 Task: Create a due date automation trigger when advanced on, 2 hours before a card is due add fields without custom field "Resume" set to a date between 1 and 7 days from now.
Action: Mouse moved to (1372, 106)
Screenshot: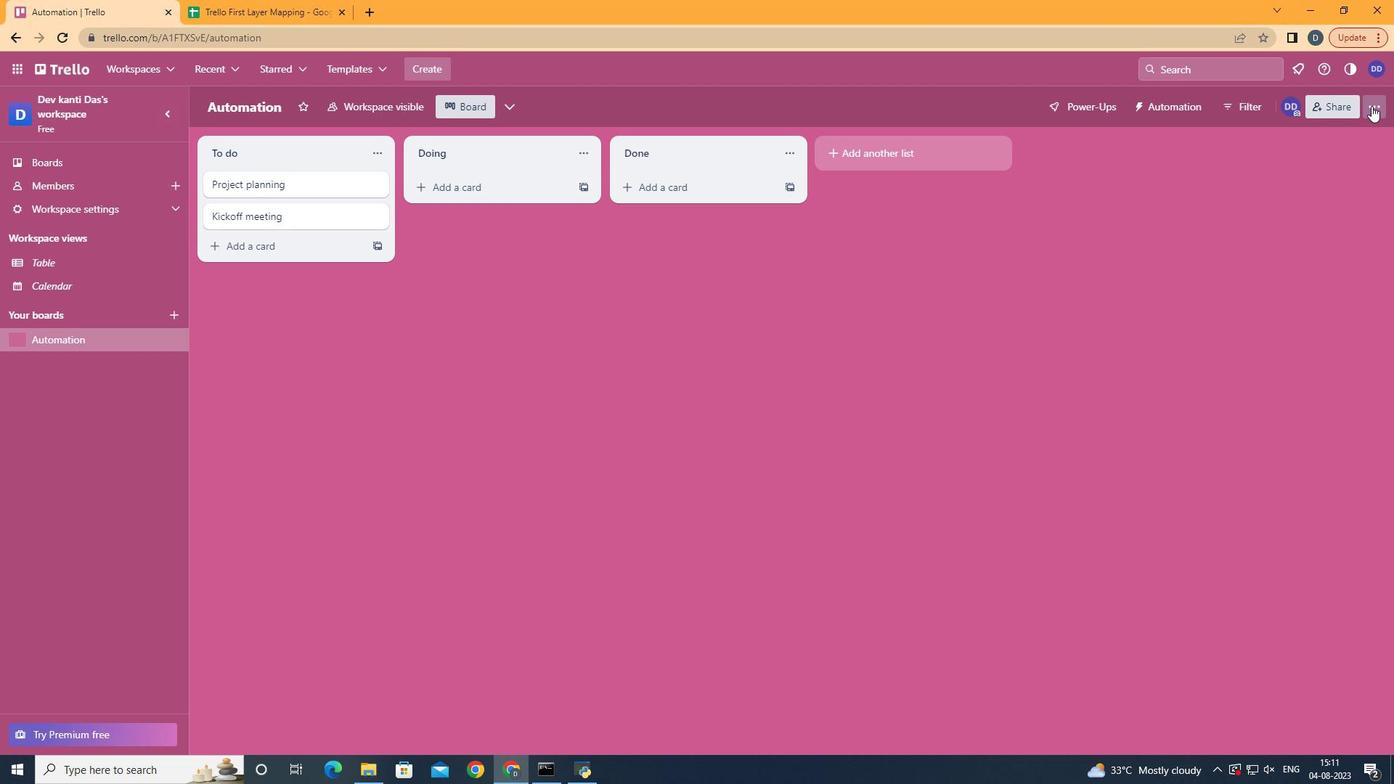 
Action: Mouse pressed left at (1372, 106)
Screenshot: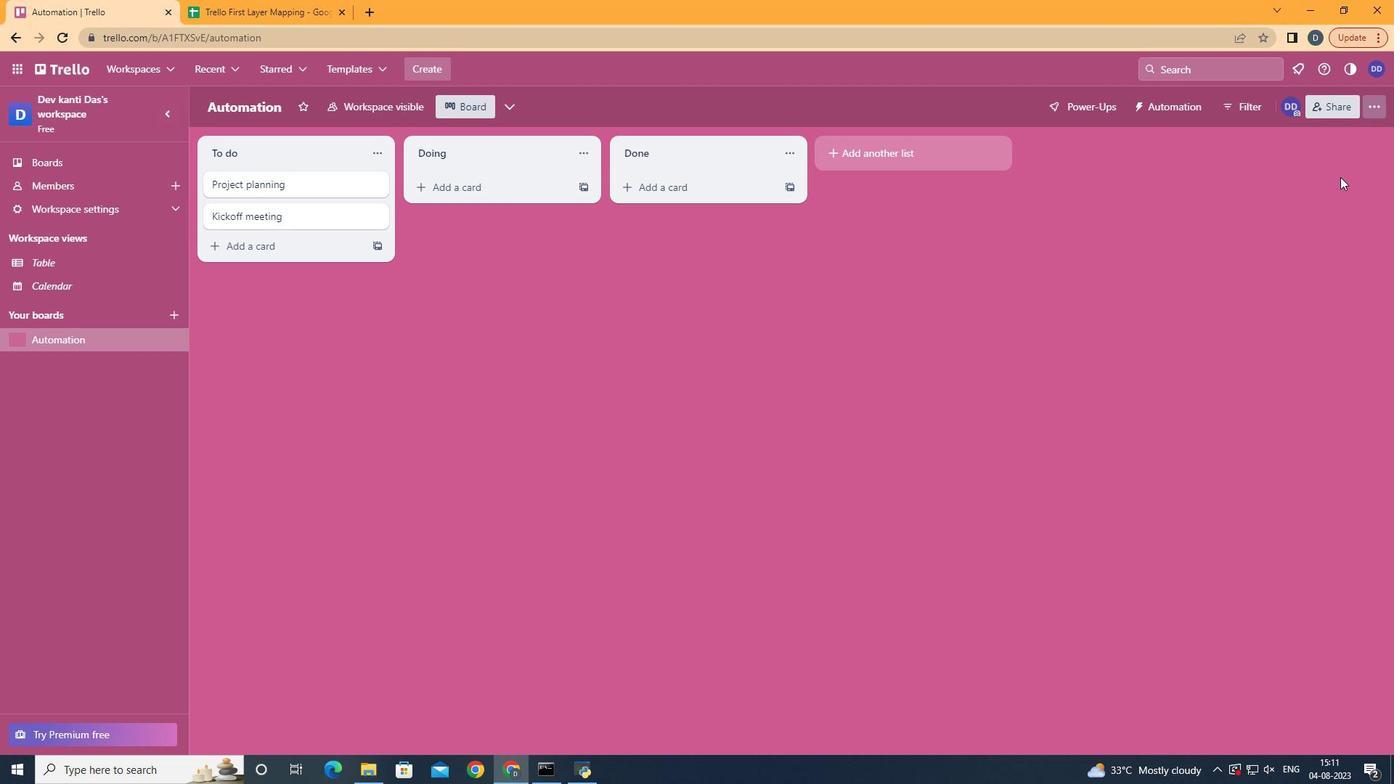 
Action: Mouse moved to (1273, 305)
Screenshot: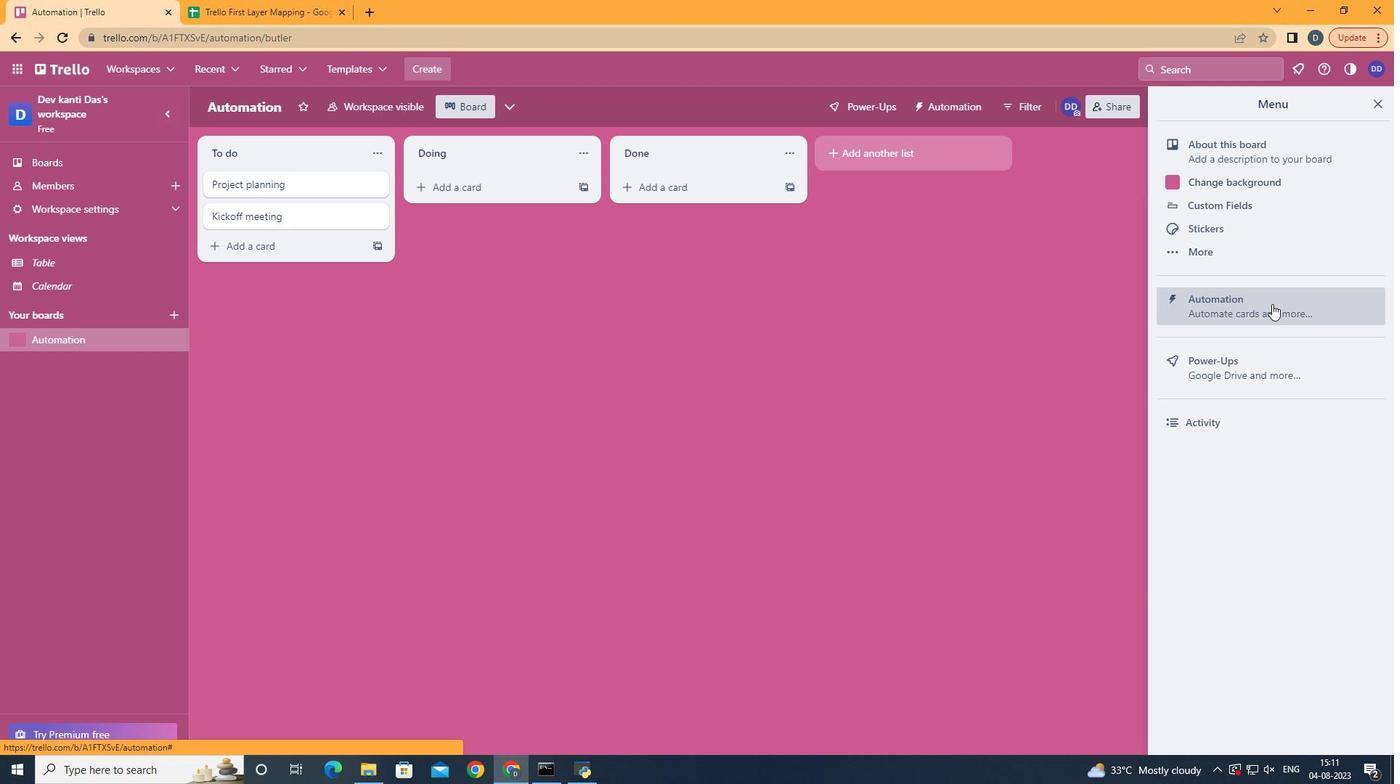 
Action: Mouse pressed left at (1273, 305)
Screenshot: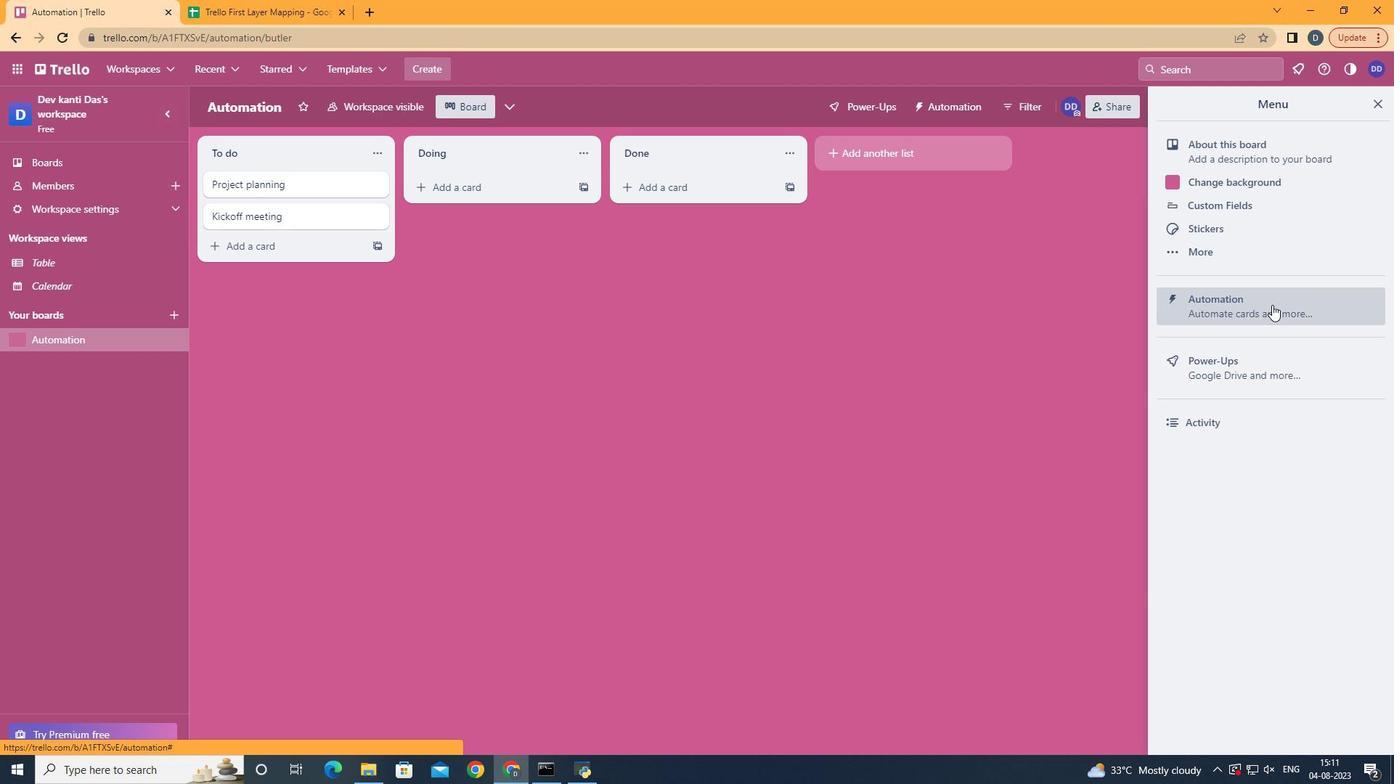 
Action: Mouse moved to (294, 297)
Screenshot: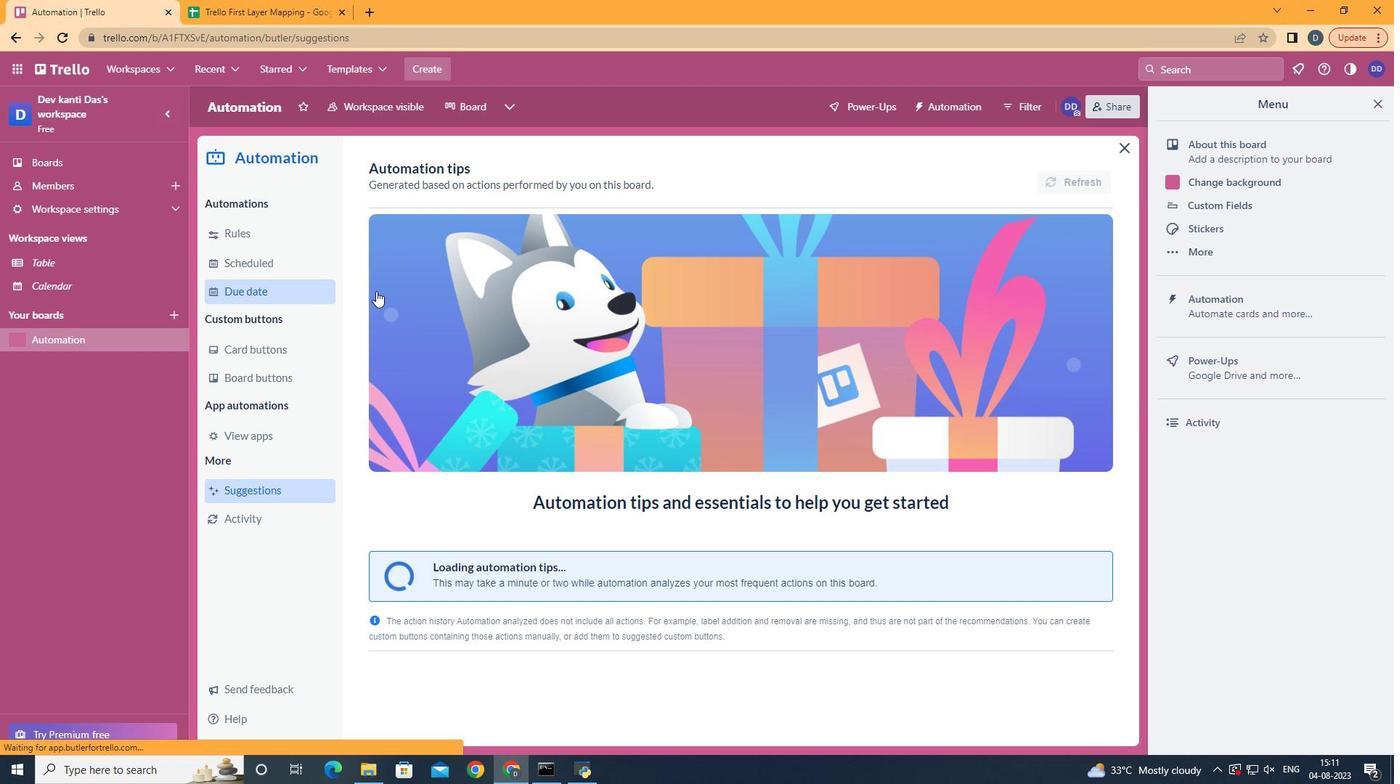
Action: Mouse pressed left at (294, 297)
Screenshot: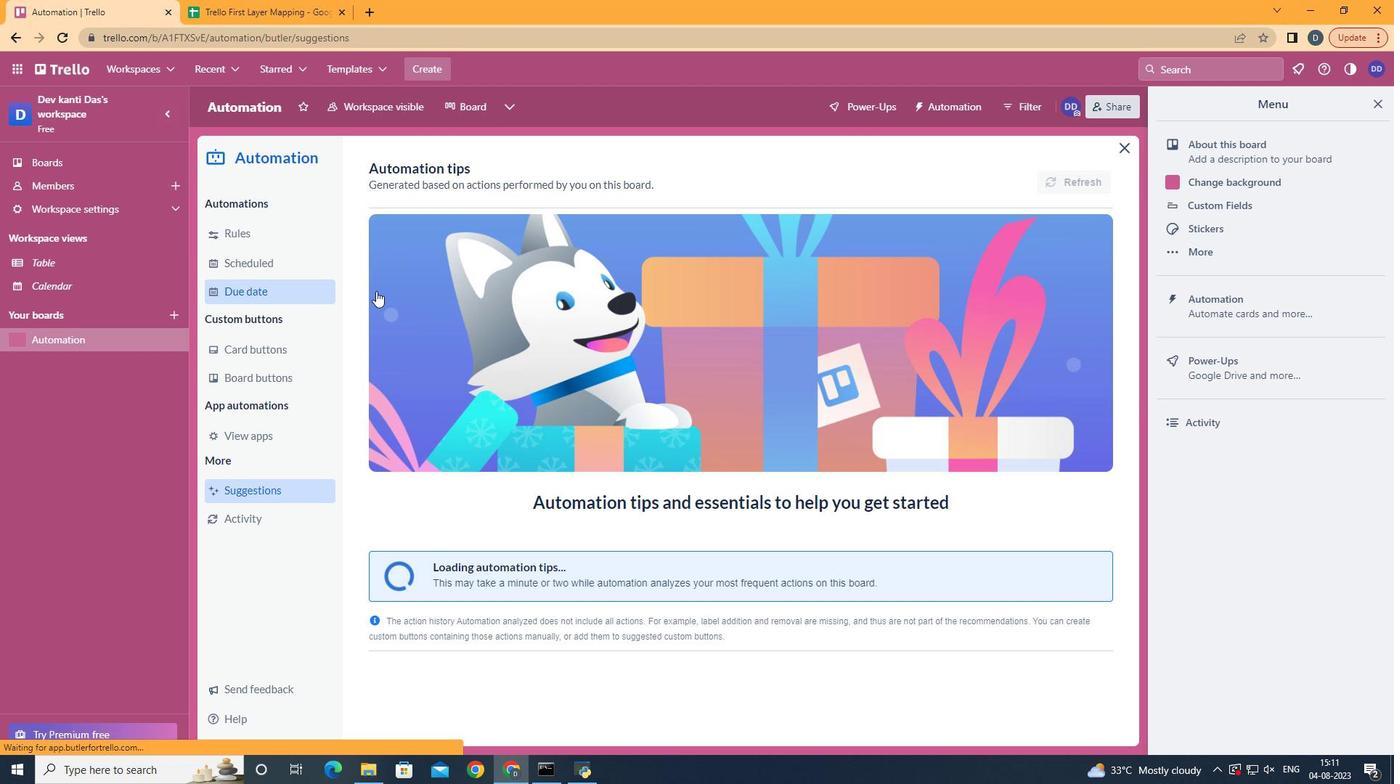 
Action: Mouse moved to (1045, 171)
Screenshot: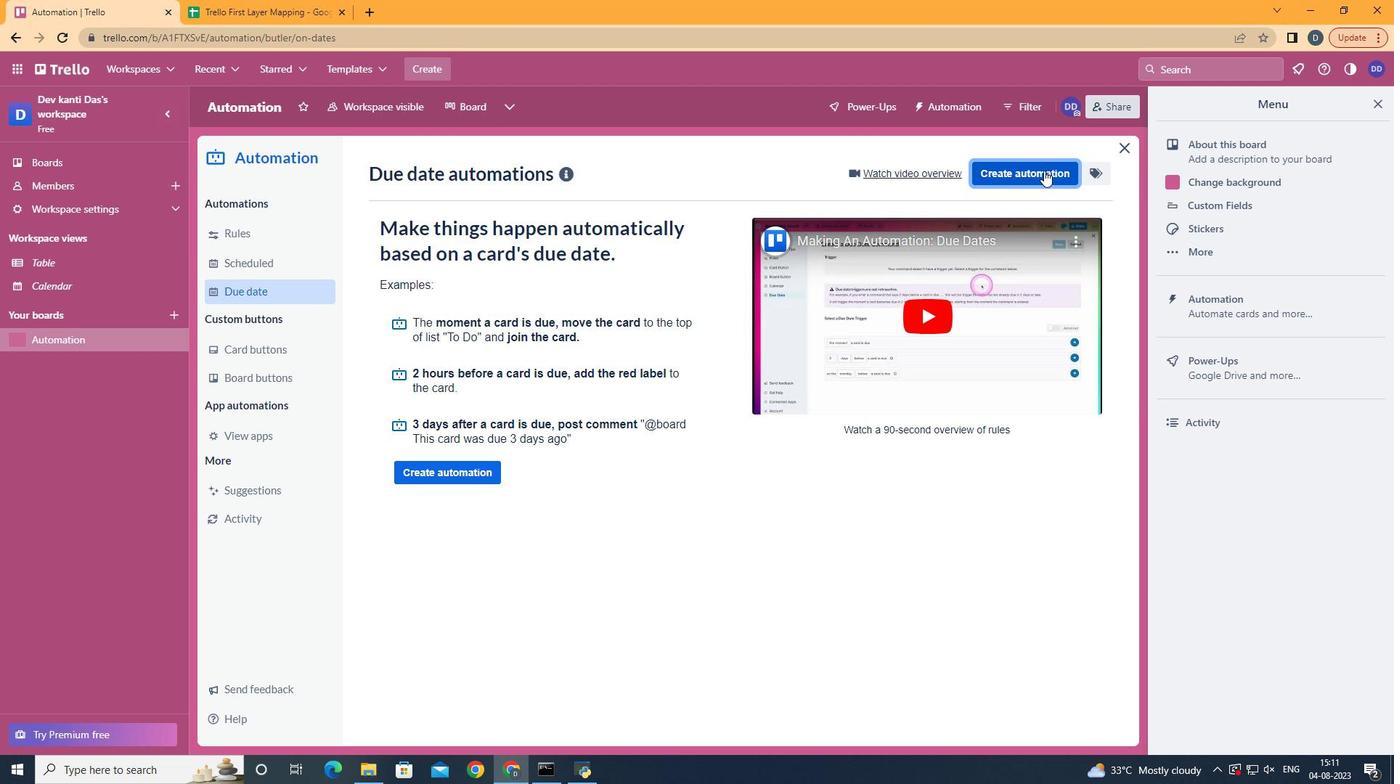 
Action: Mouse pressed left at (1045, 171)
Screenshot: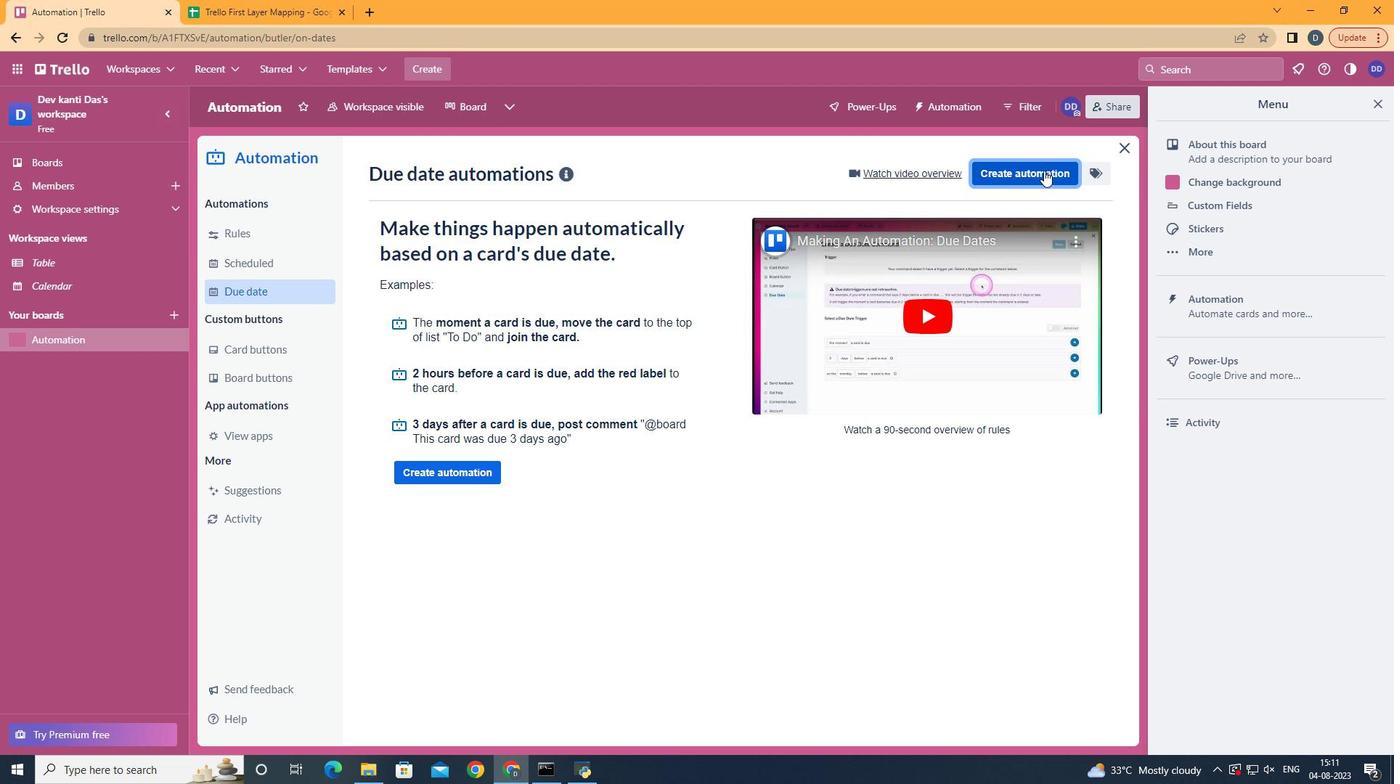 
Action: Mouse moved to (773, 317)
Screenshot: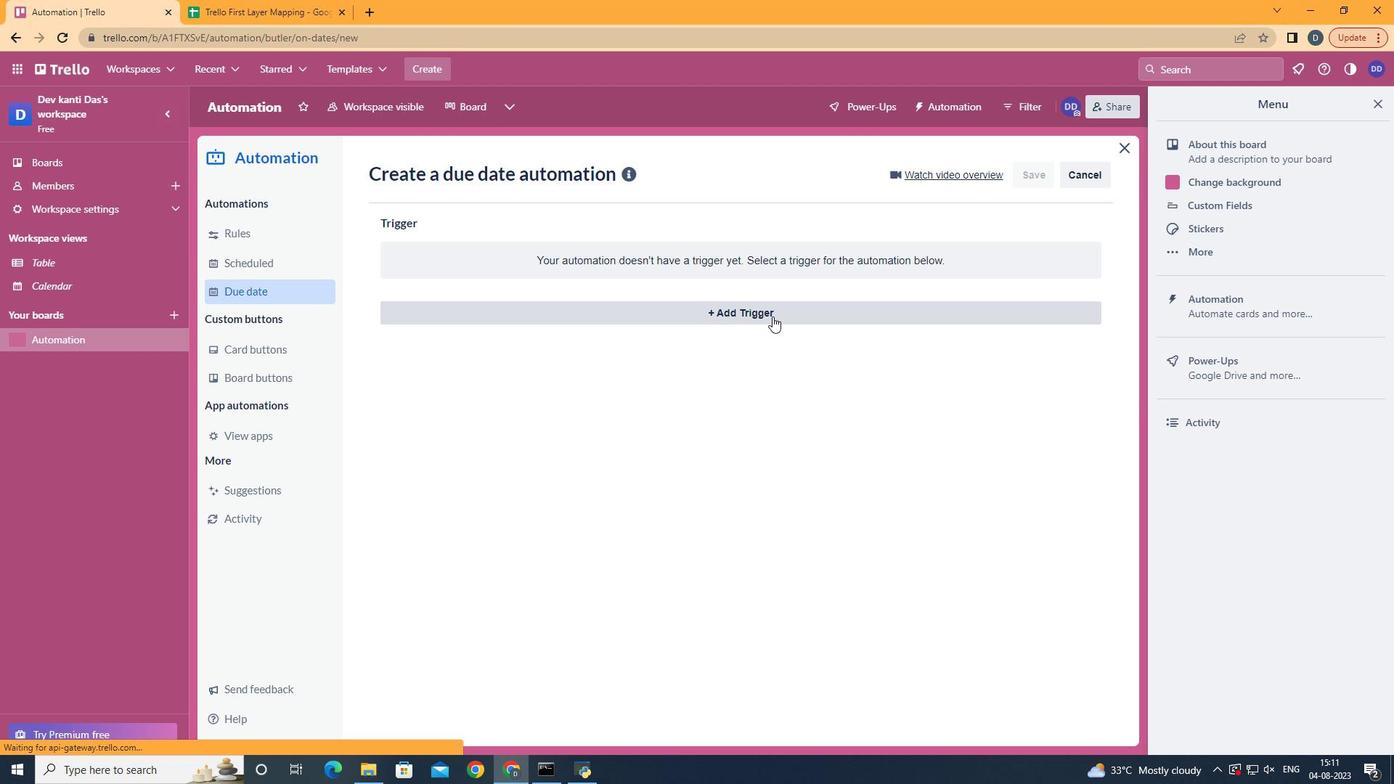 
Action: Mouse pressed left at (773, 317)
Screenshot: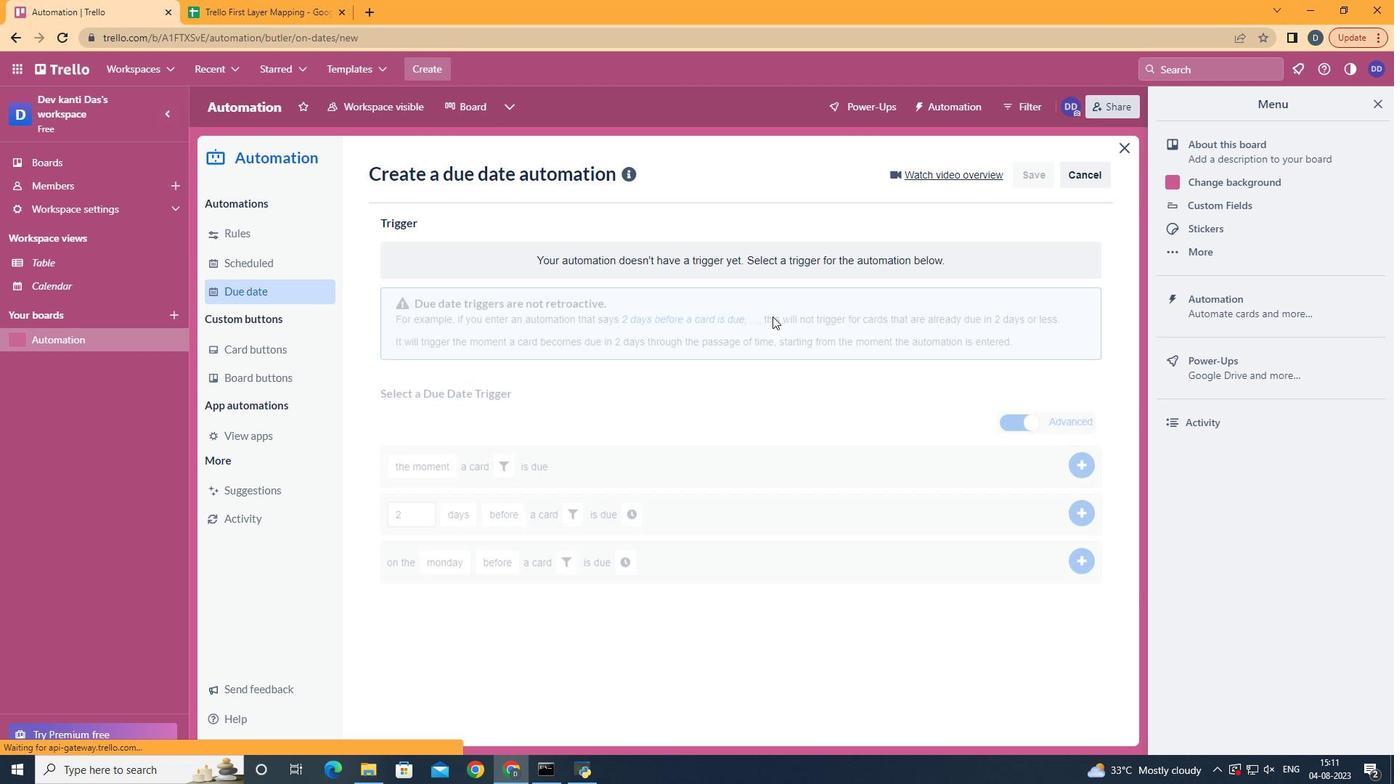 
Action: Mouse moved to (1020, 445)
Screenshot: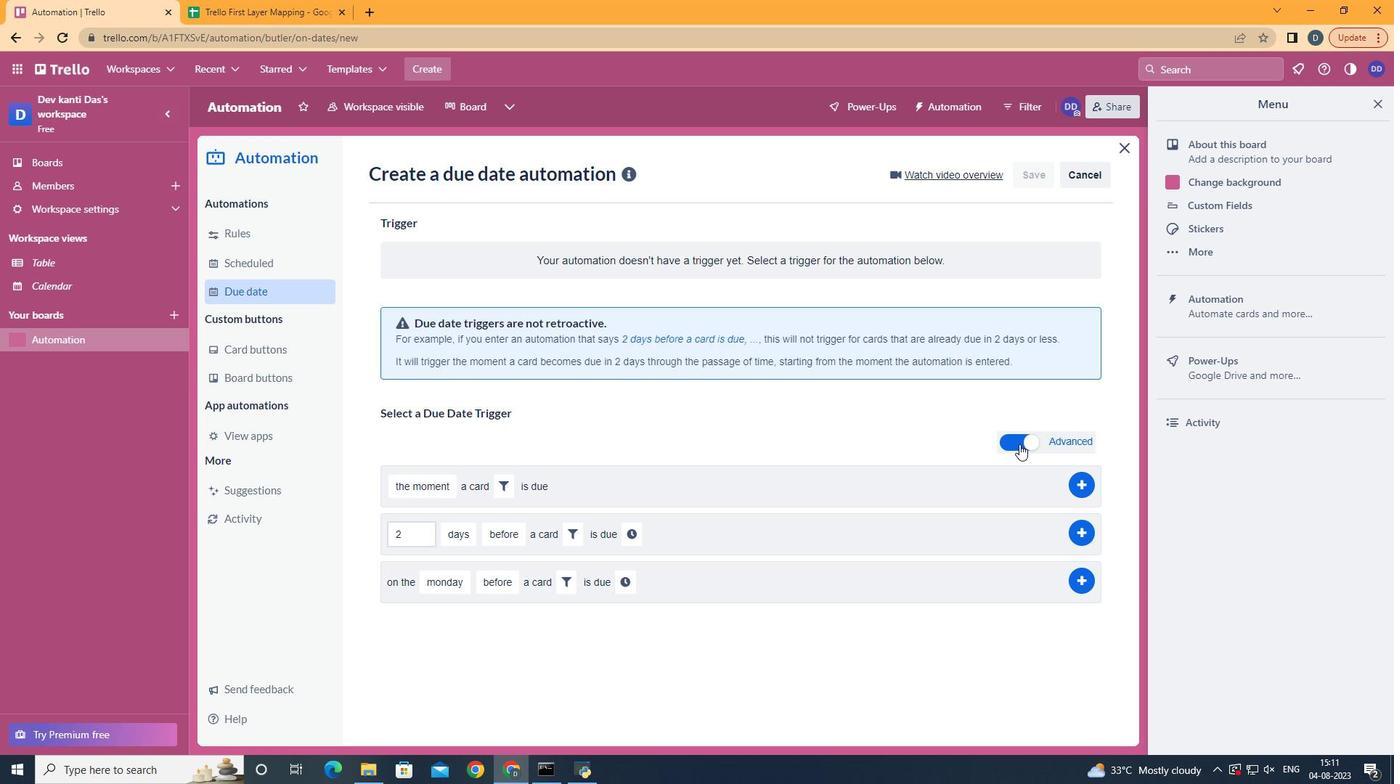 
Action: Mouse pressed left at (1020, 445)
Screenshot: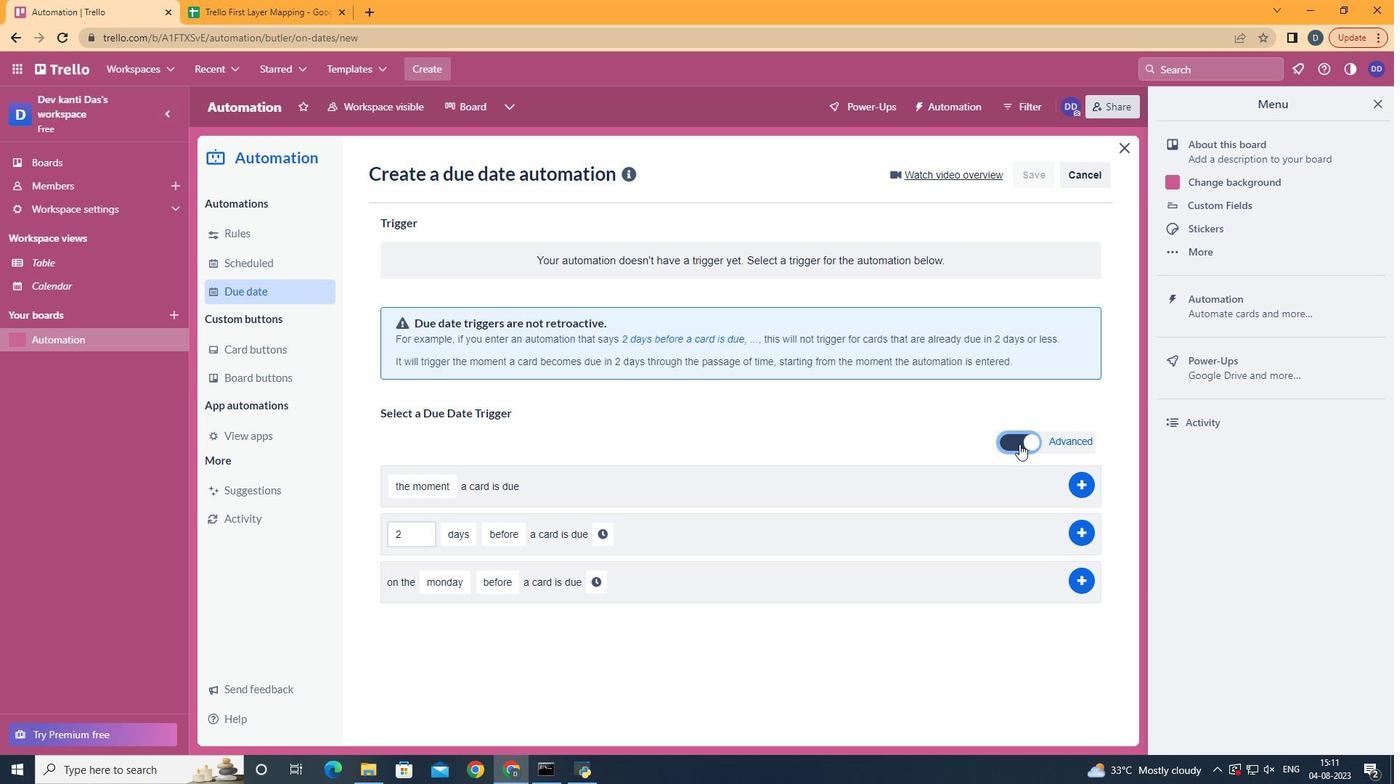 
Action: Mouse pressed left at (1020, 445)
Screenshot: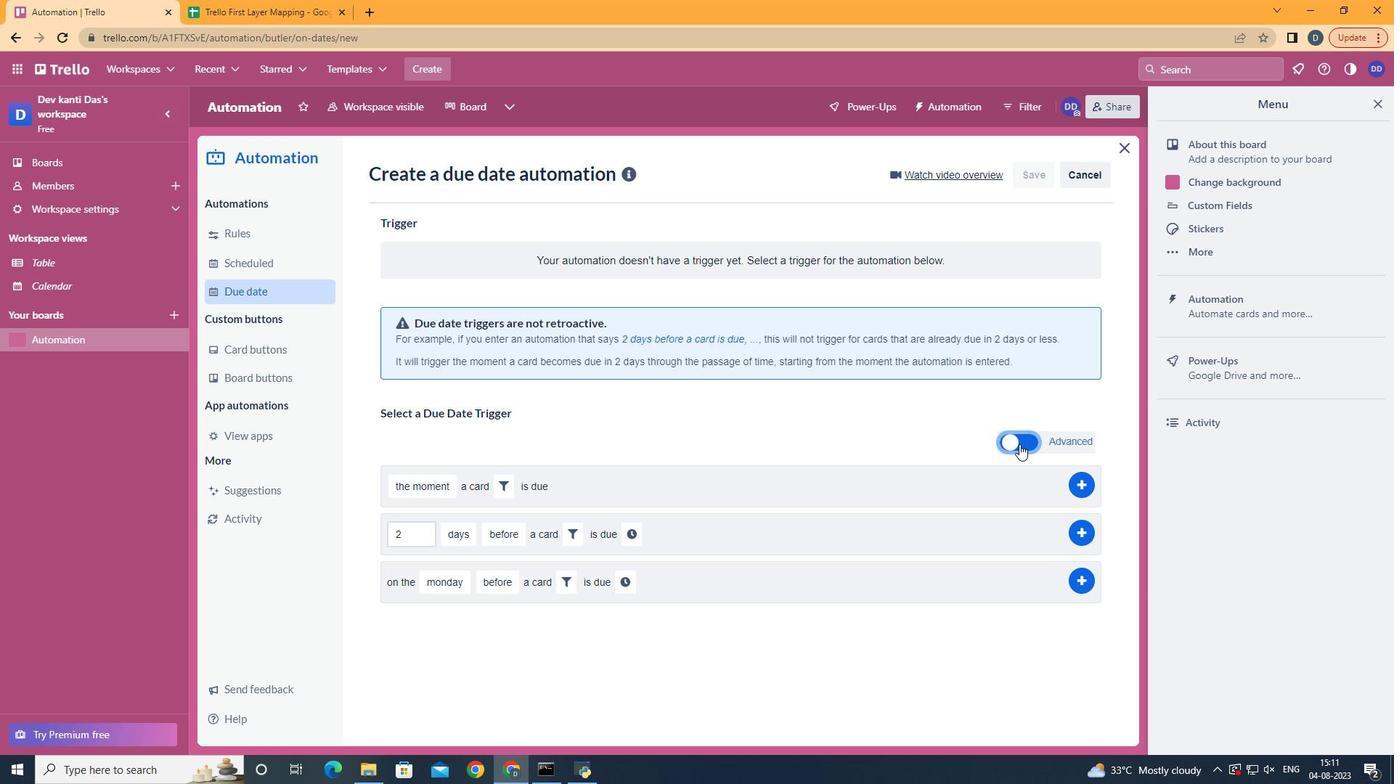 
Action: Mouse moved to (485, 610)
Screenshot: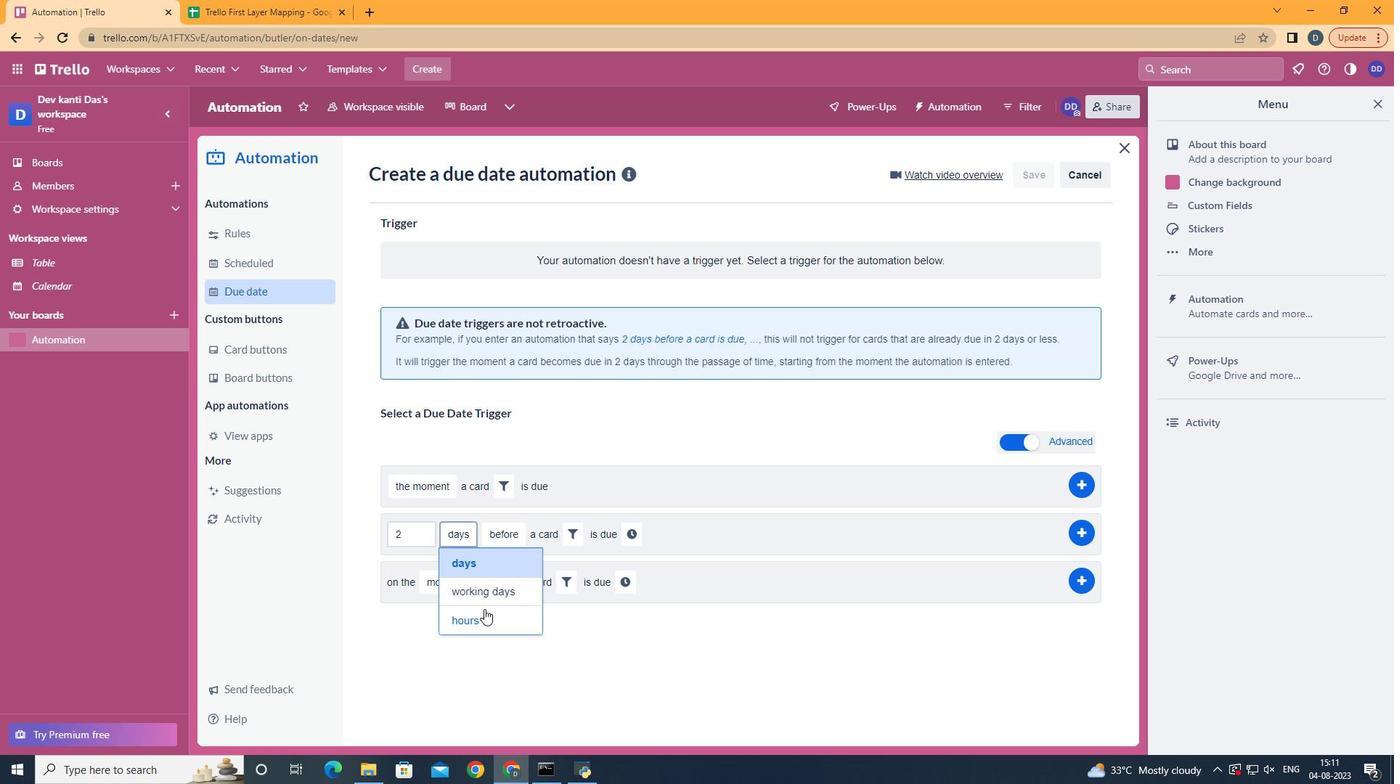 
Action: Mouse pressed left at (485, 610)
Screenshot: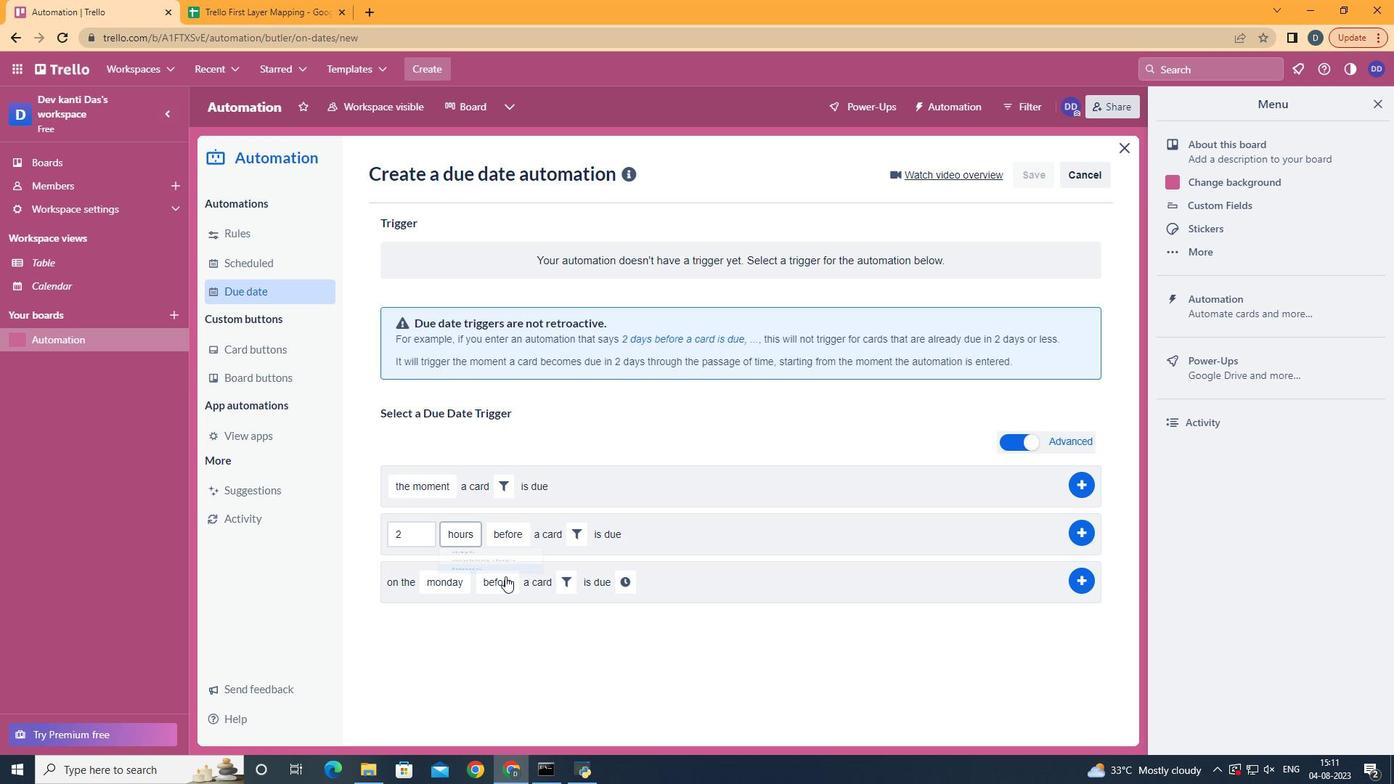 
Action: Mouse moved to (520, 551)
Screenshot: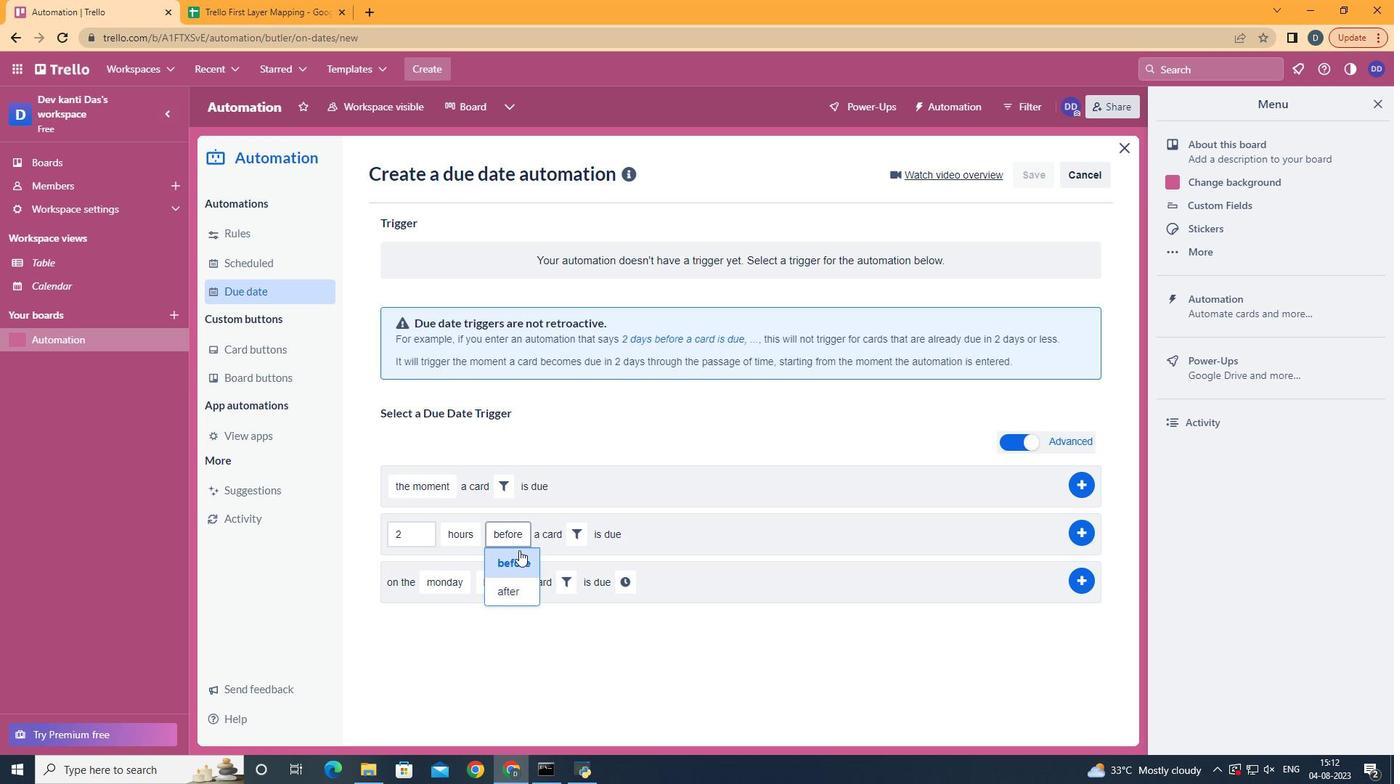 
Action: Mouse pressed left at (520, 551)
Screenshot: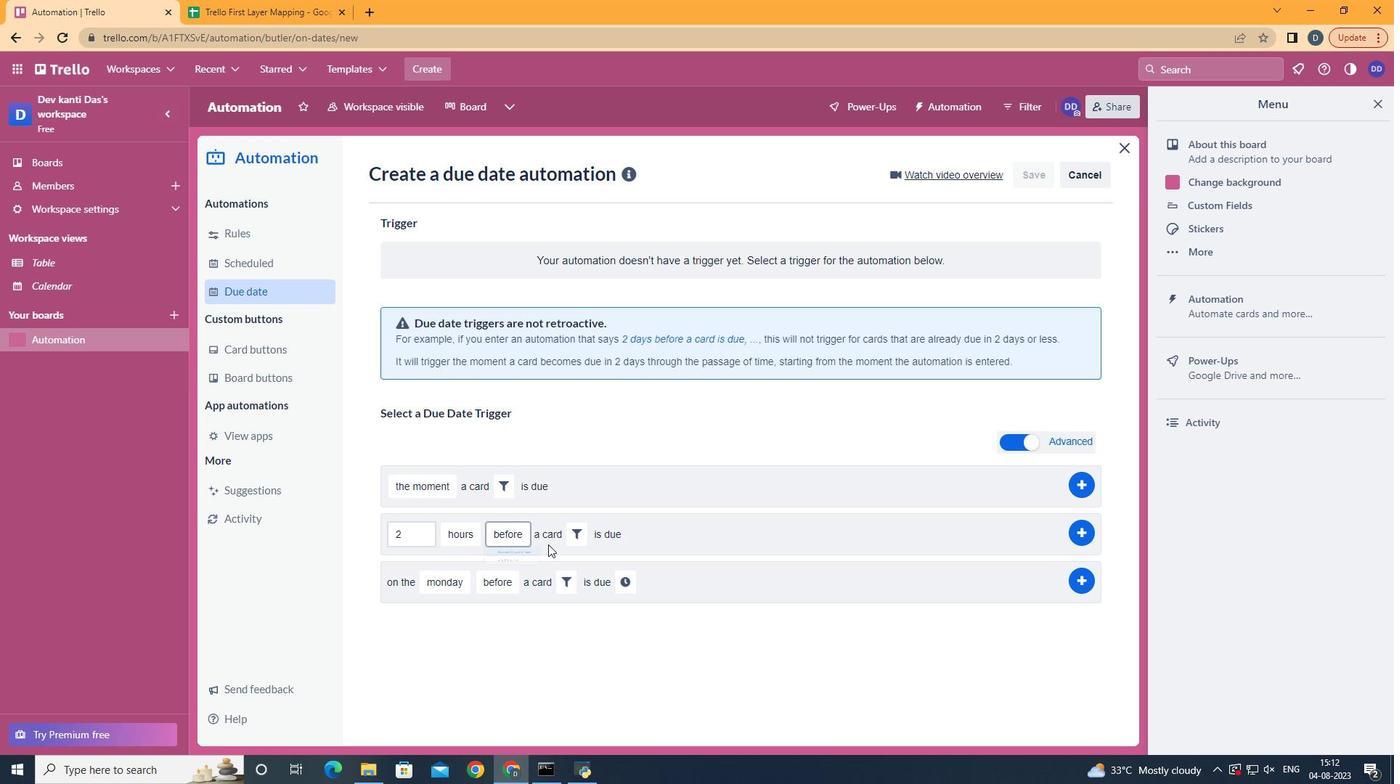 
Action: Mouse moved to (574, 536)
Screenshot: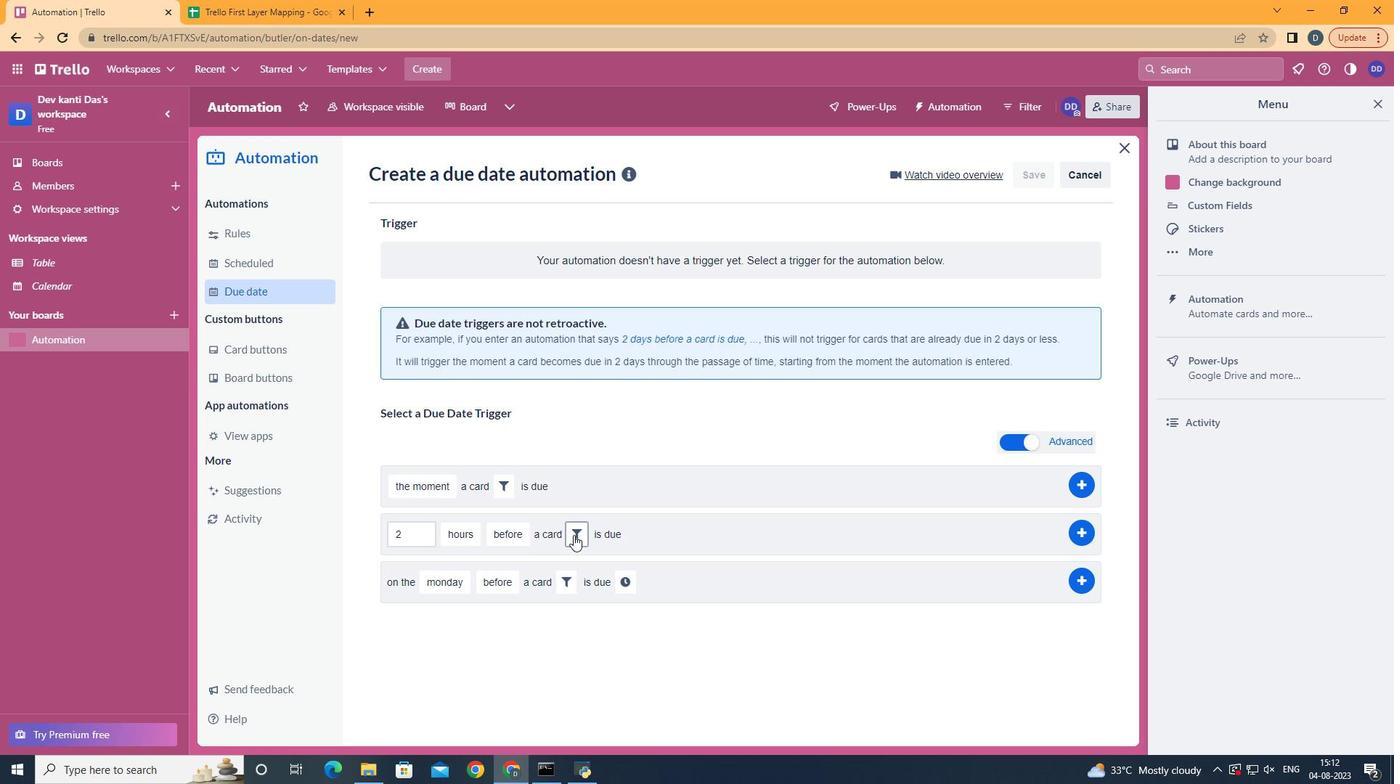 
Action: Mouse pressed left at (574, 536)
Screenshot: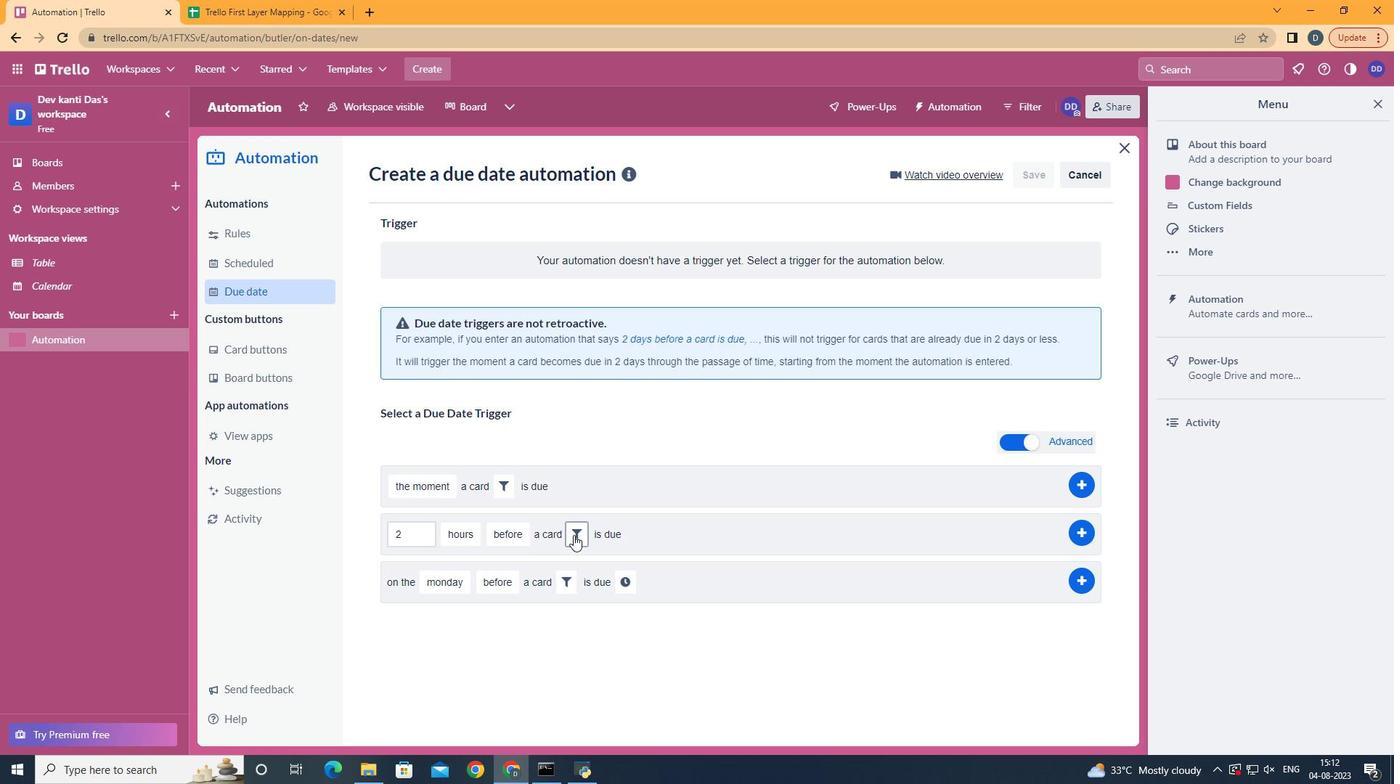 
Action: Mouse moved to (820, 591)
Screenshot: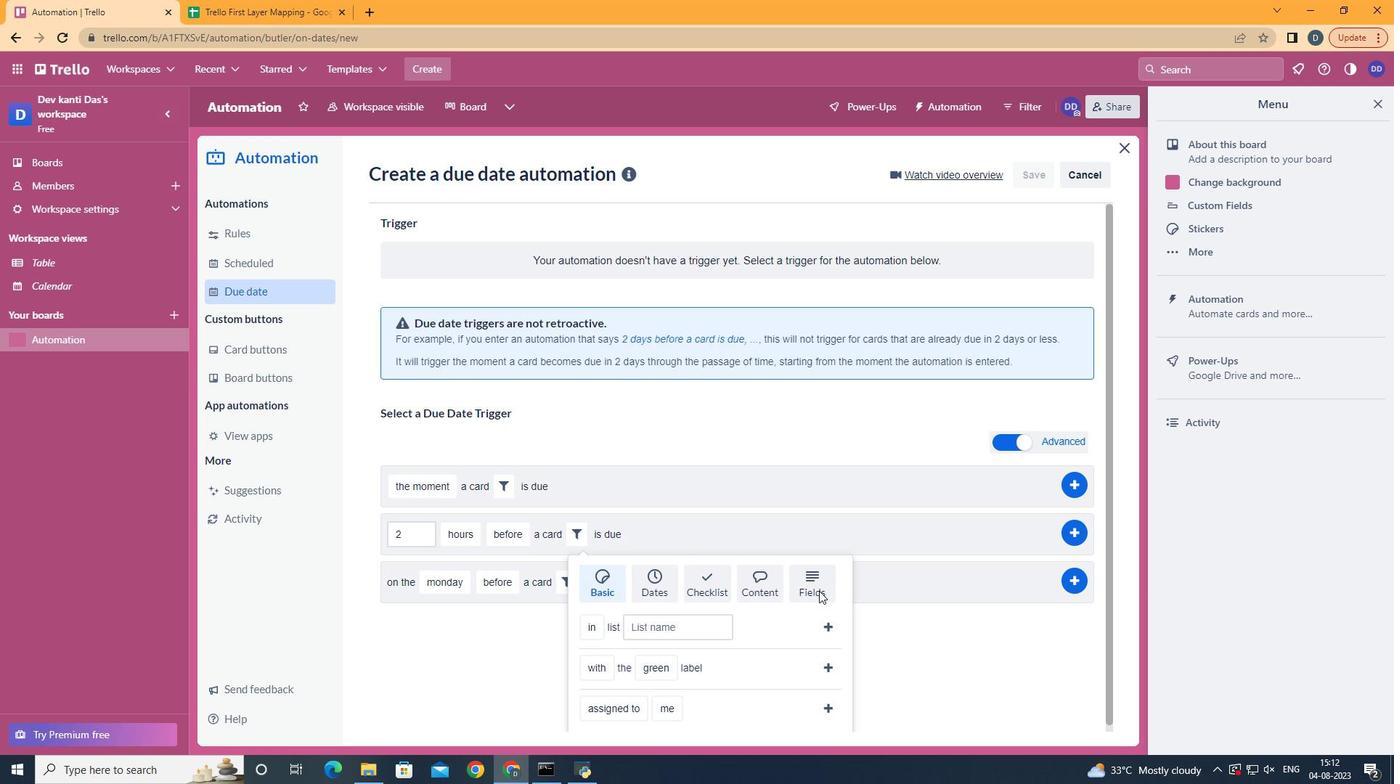 
Action: Mouse pressed left at (820, 591)
Screenshot: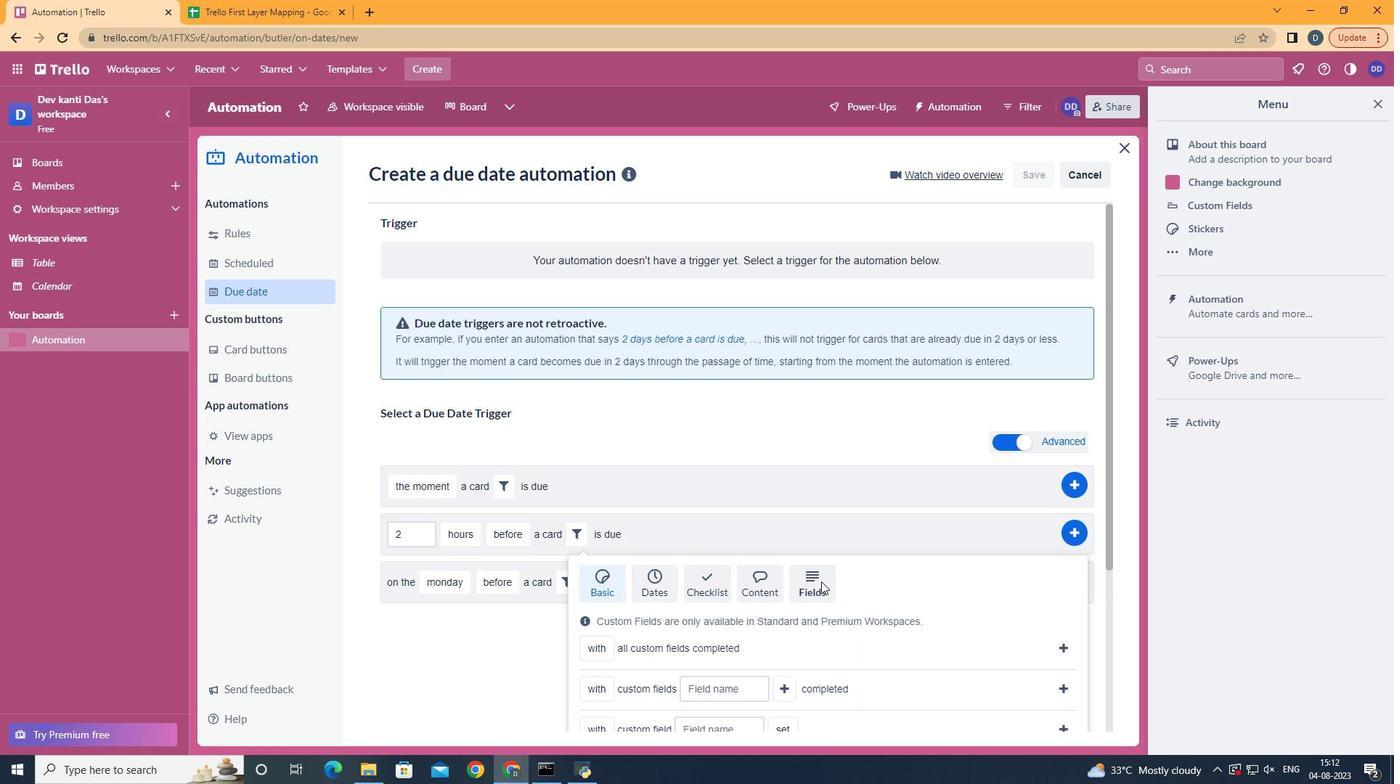 
Action: Mouse moved to (822, 582)
Screenshot: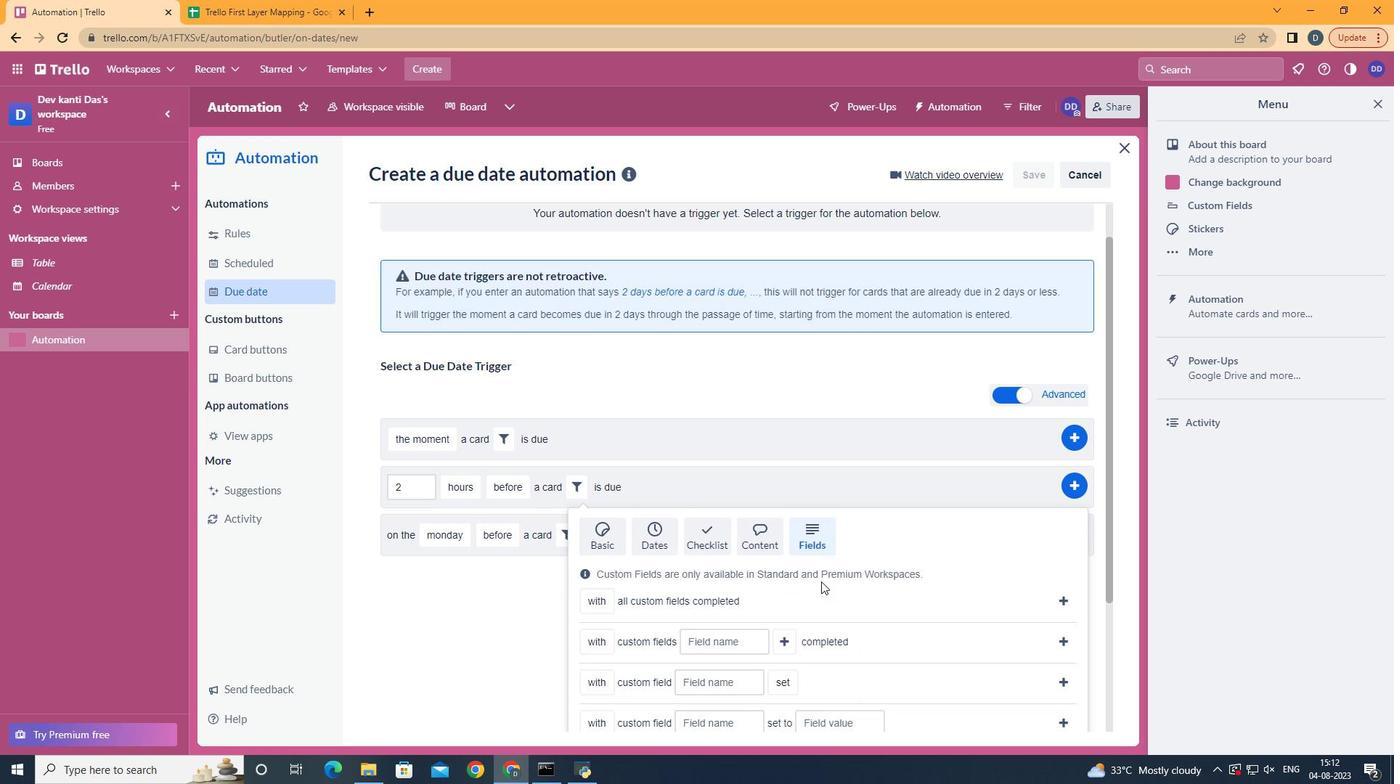 
Action: Mouse scrolled (822, 581) with delta (0, 0)
Screenshot: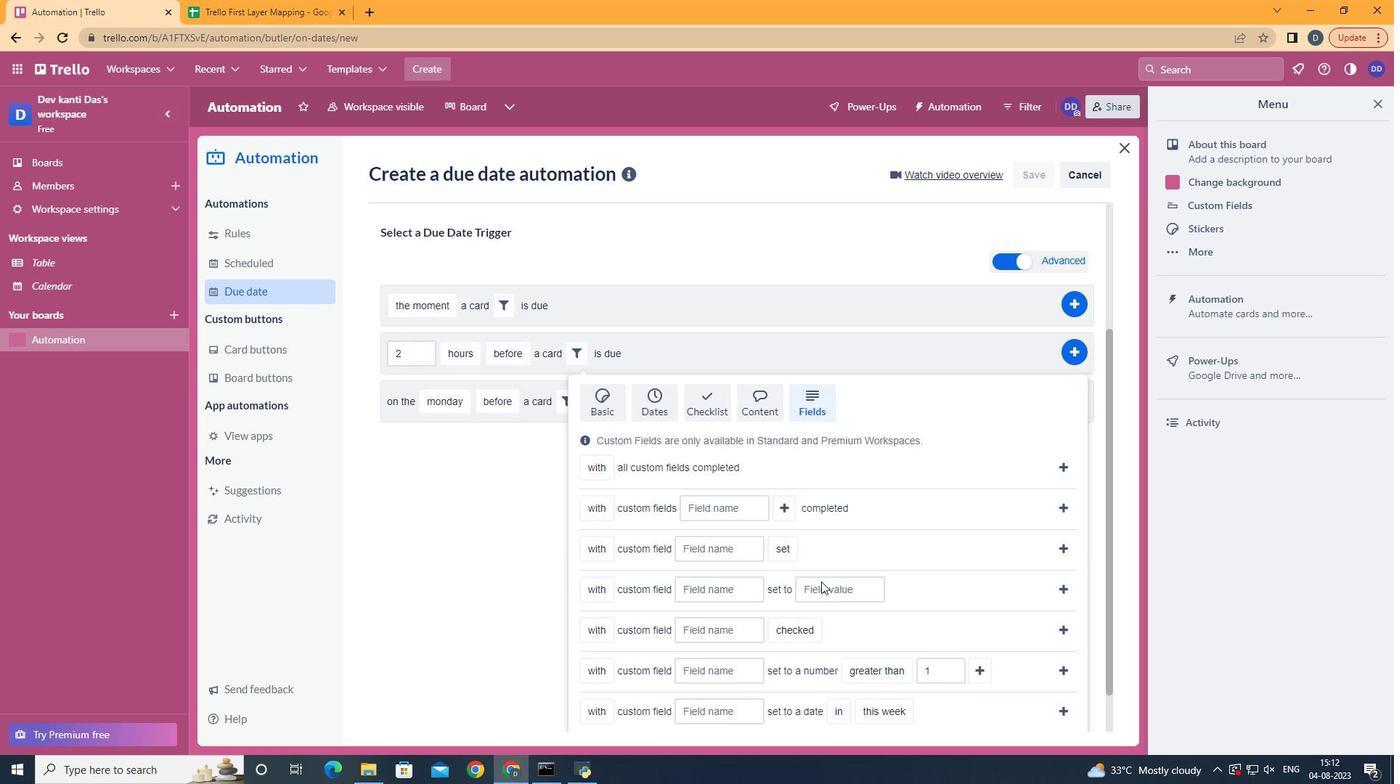 
Action: Mouse scrolled (822, 581) with delta (0, 0)
Screenshot: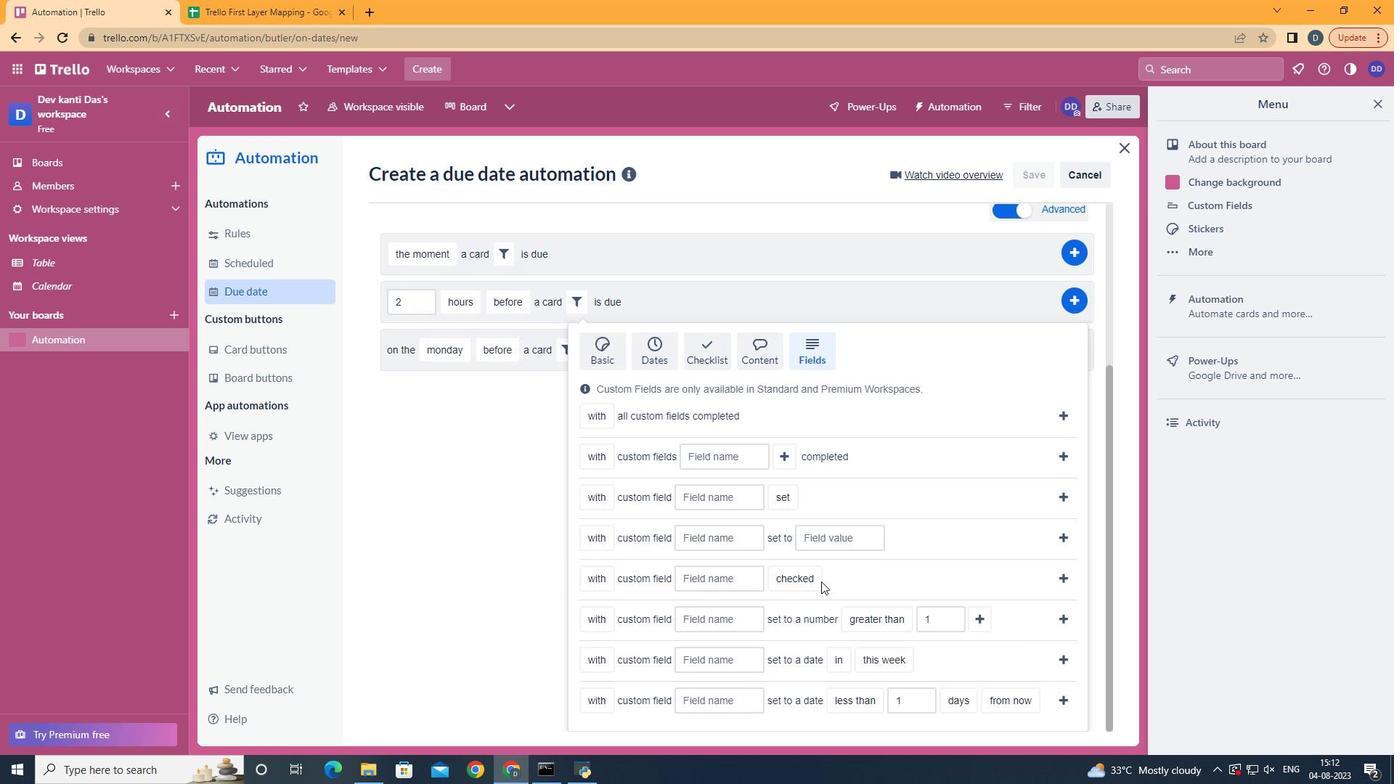
Action: Mouse scrolled (822, 581) with delta (0, 0)
Screenshot: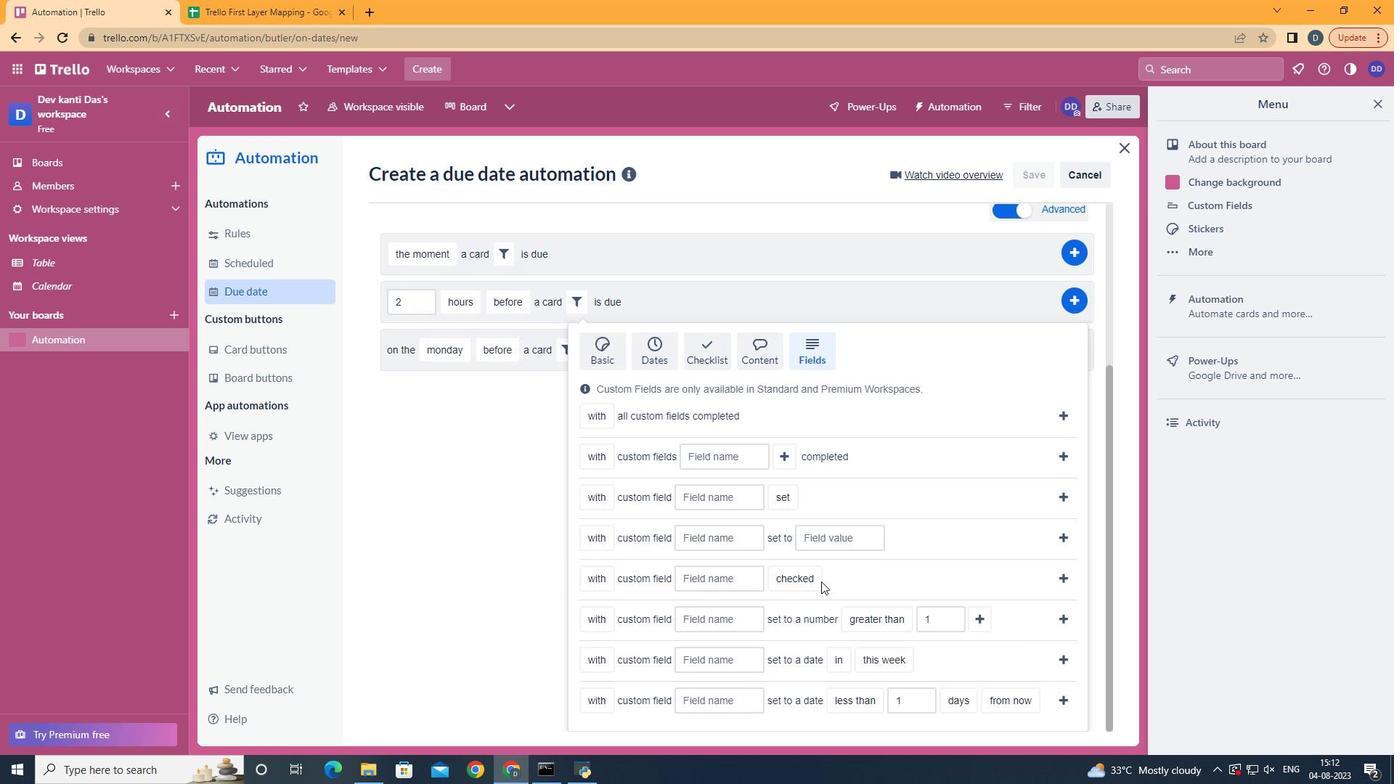 
Action: Mouse scrolled (822, 581) with delta (0, 0)
Screenshot: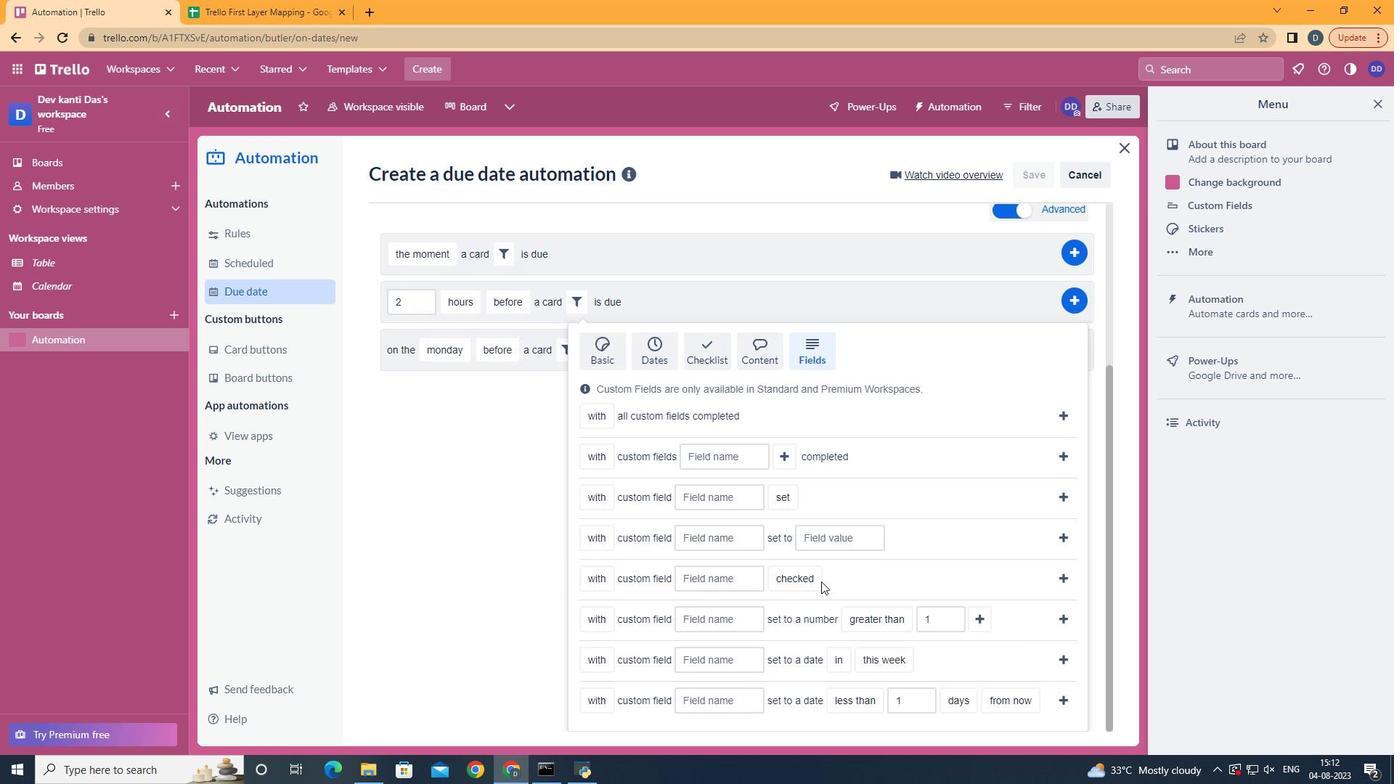 
Action: Mouse scrolled (822, 581) with delta (0, 0)
Screenshot: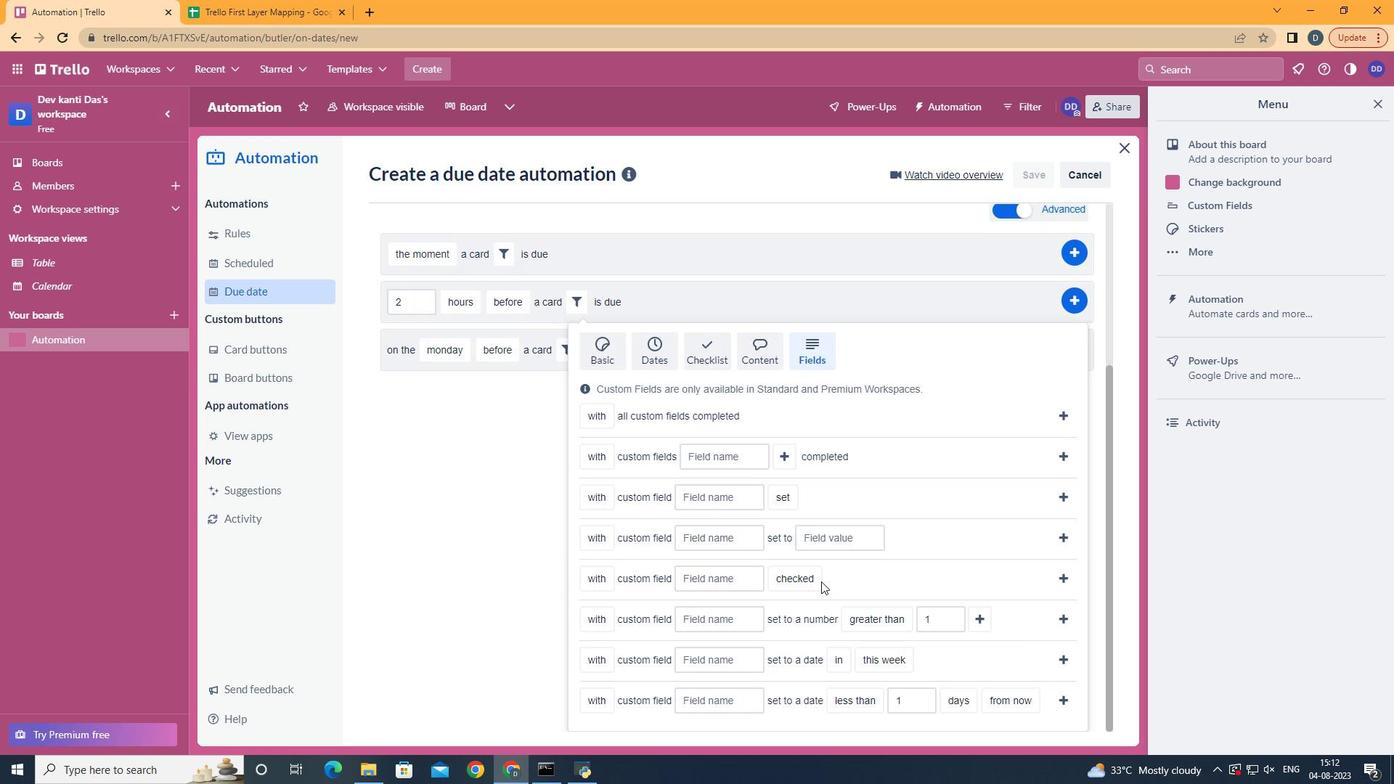 
Action: Mouse scrolled (822, 581) with delta (0, 0)
Screenshot: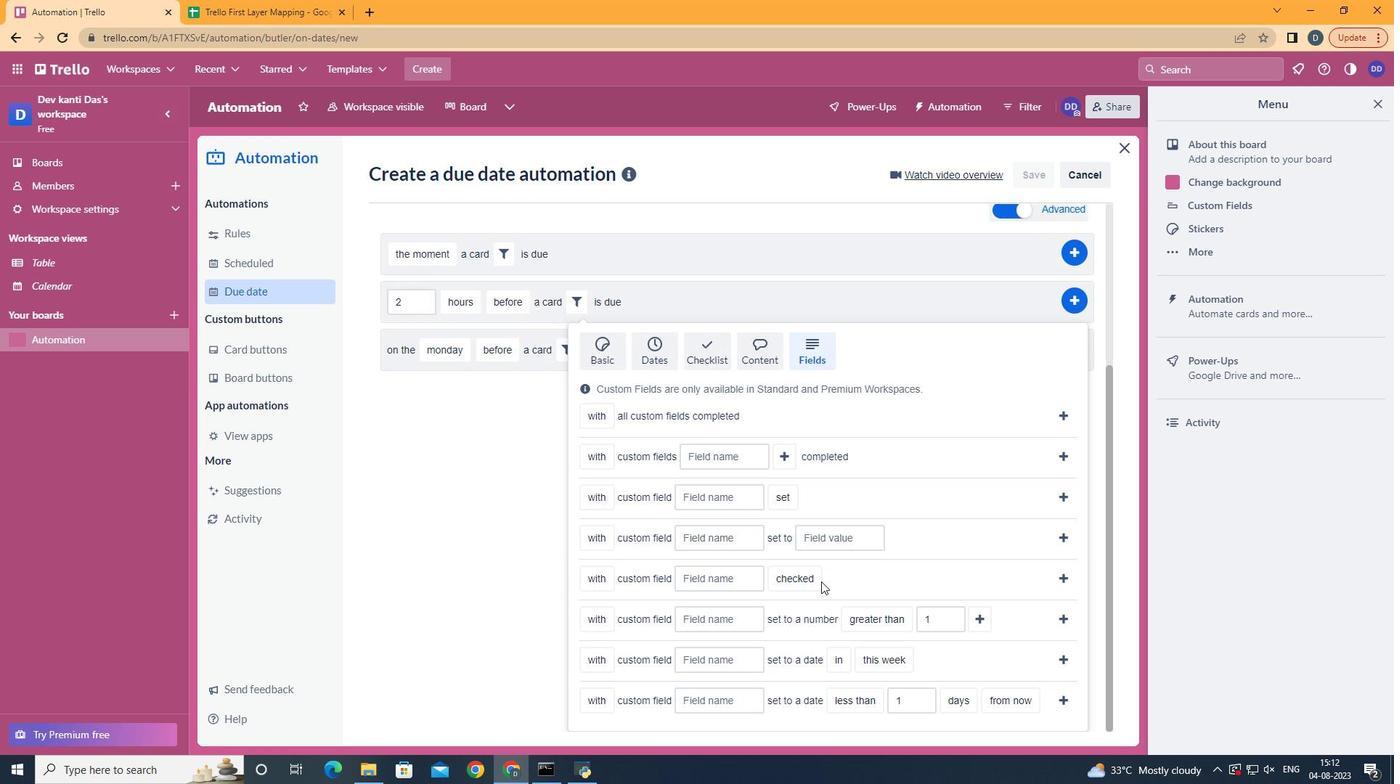 
Action: Mouse moved to (615, 674)
Screenshot: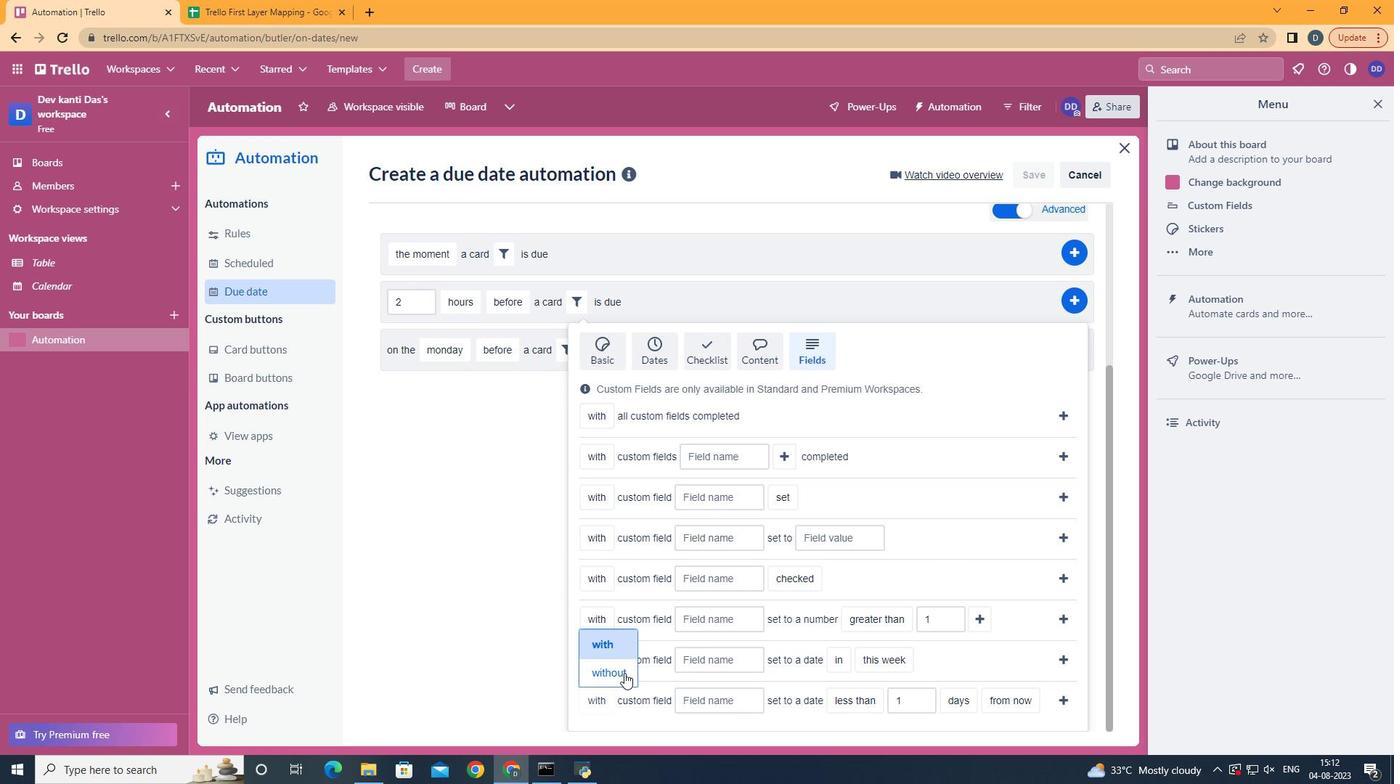 
Action: Mouse pressed left at (615, 674)
Screenshot: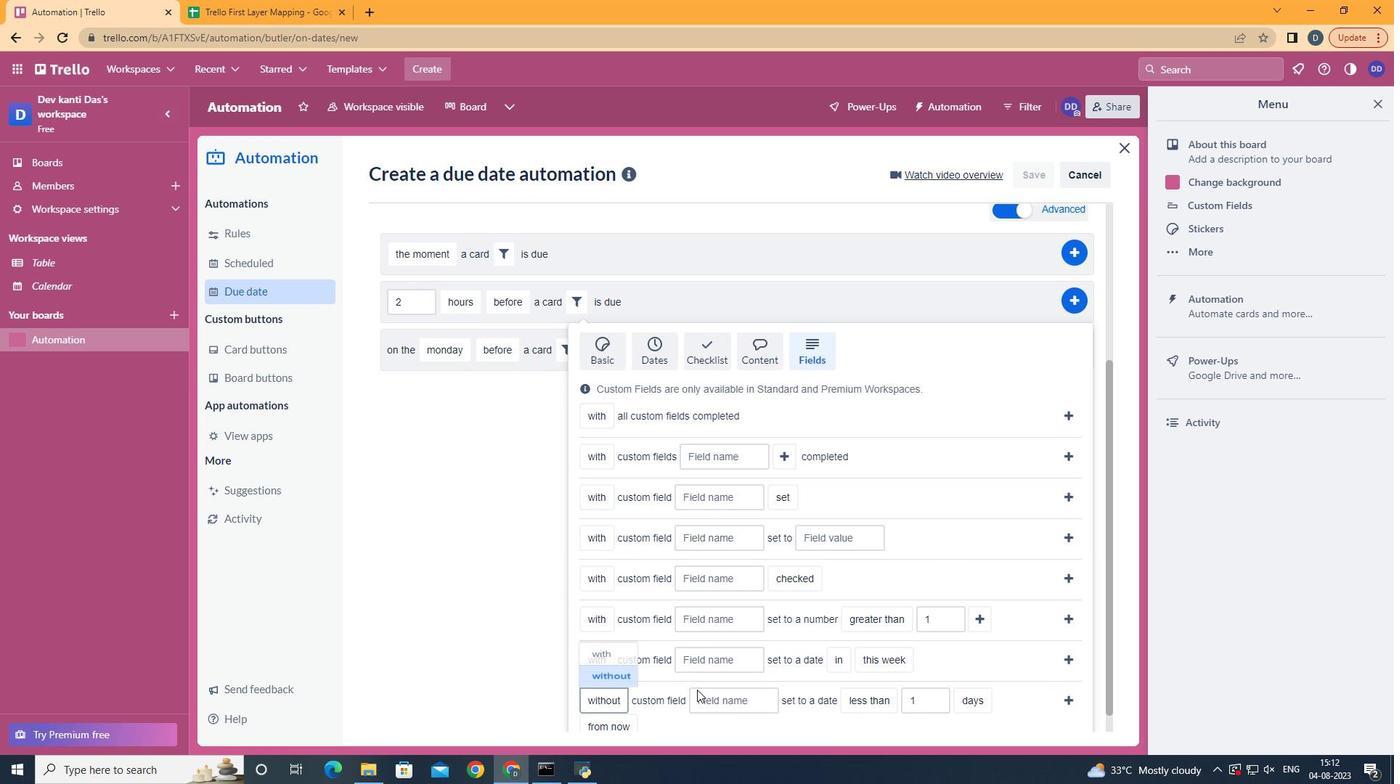 
Action: Mouse moved to (743, 712)
Screenshot: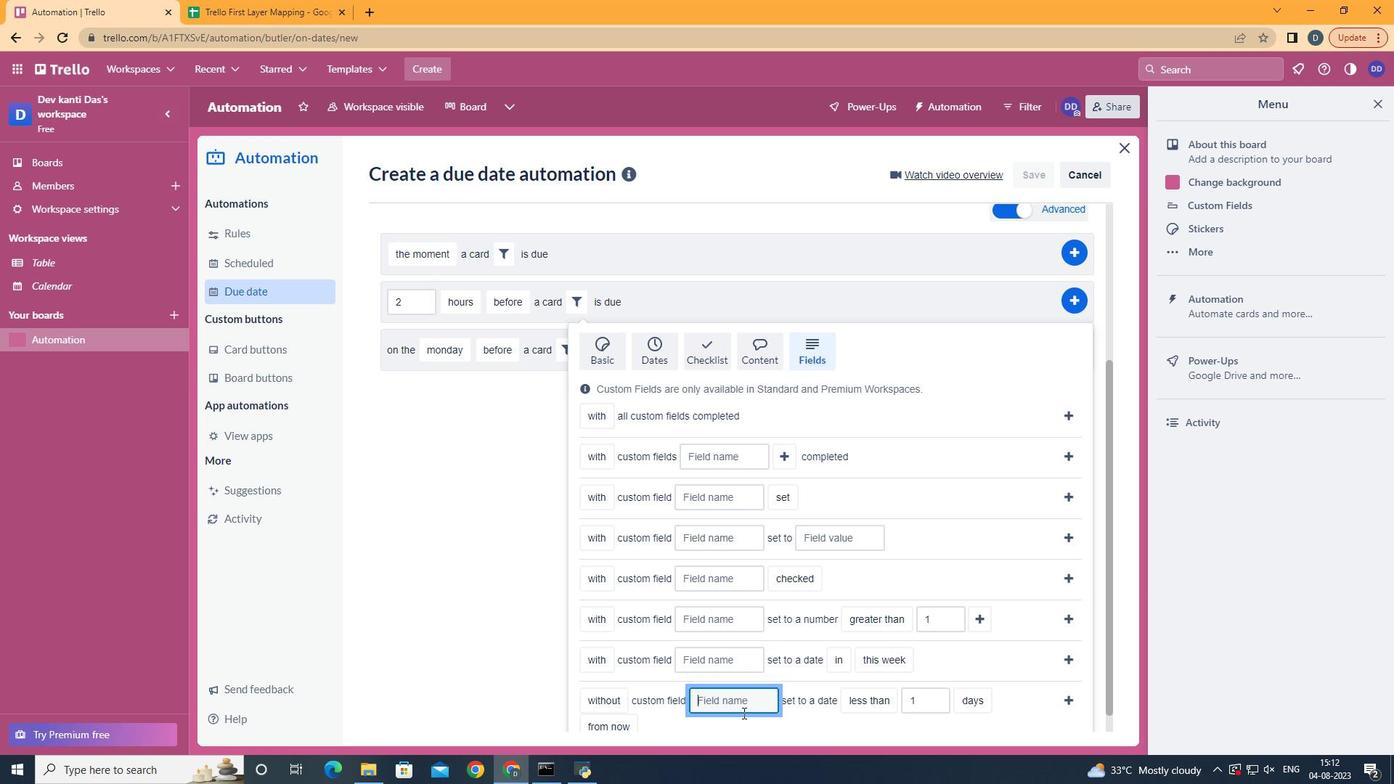 
Action: Mouse pressed left at (743, 712)
Screenshot: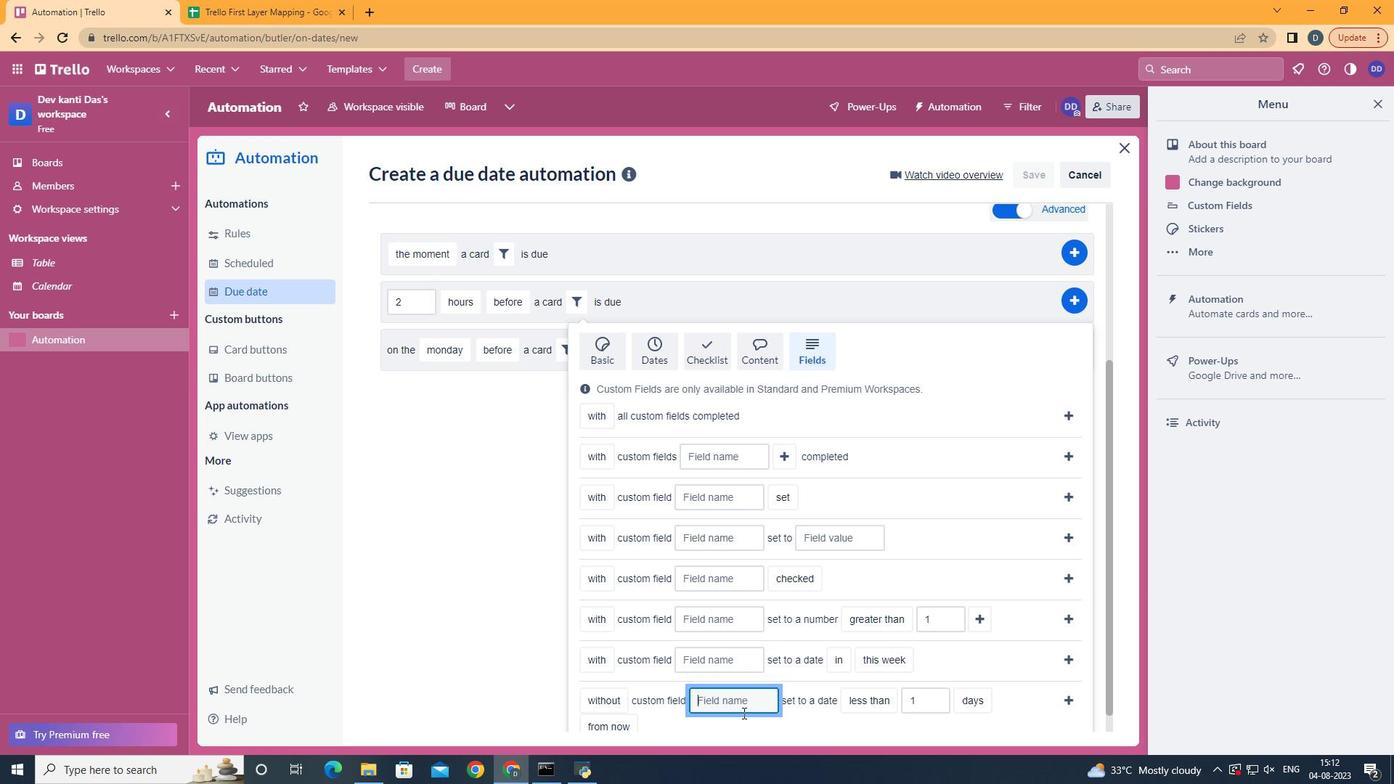 
Action: Mouse moved to (743, 714)
Screenshot: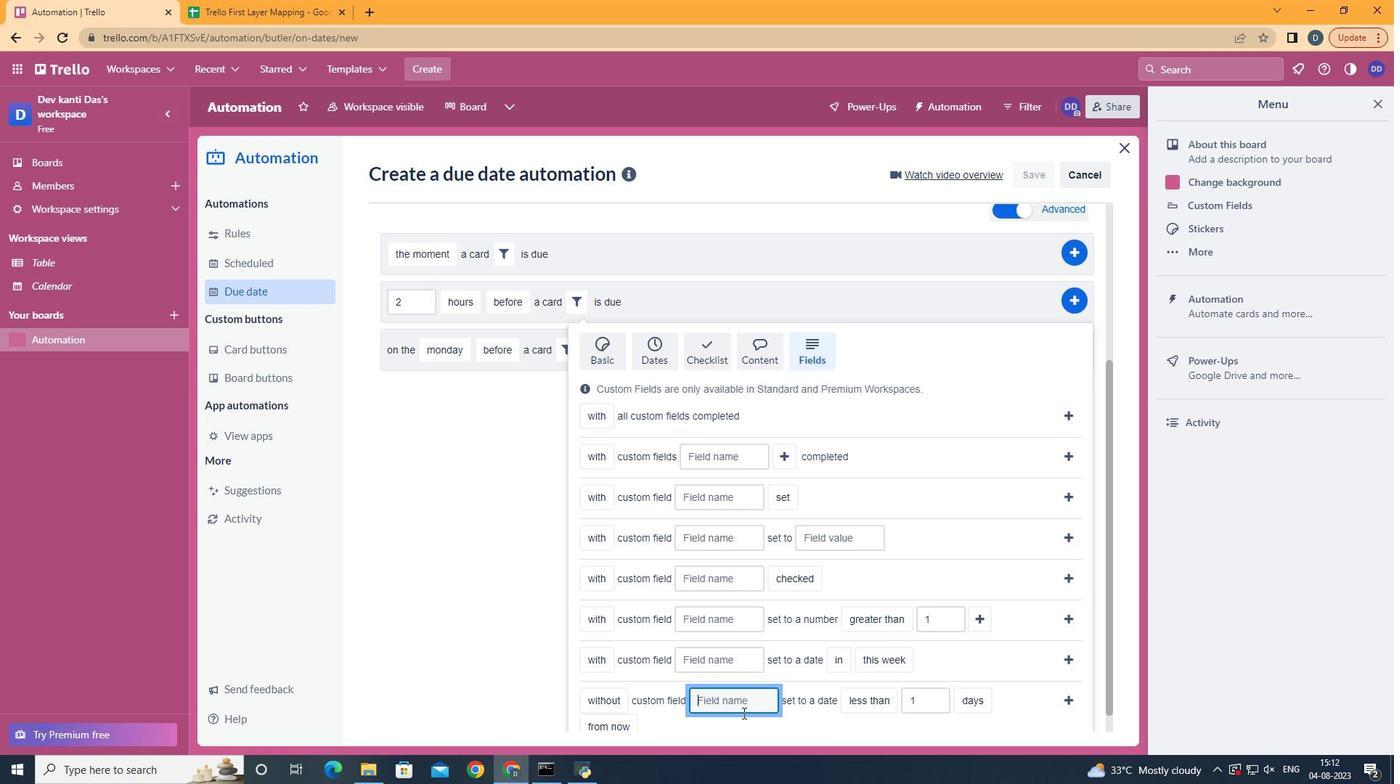 
Action: Key pressed <Key.shift>Resume
Screenshot: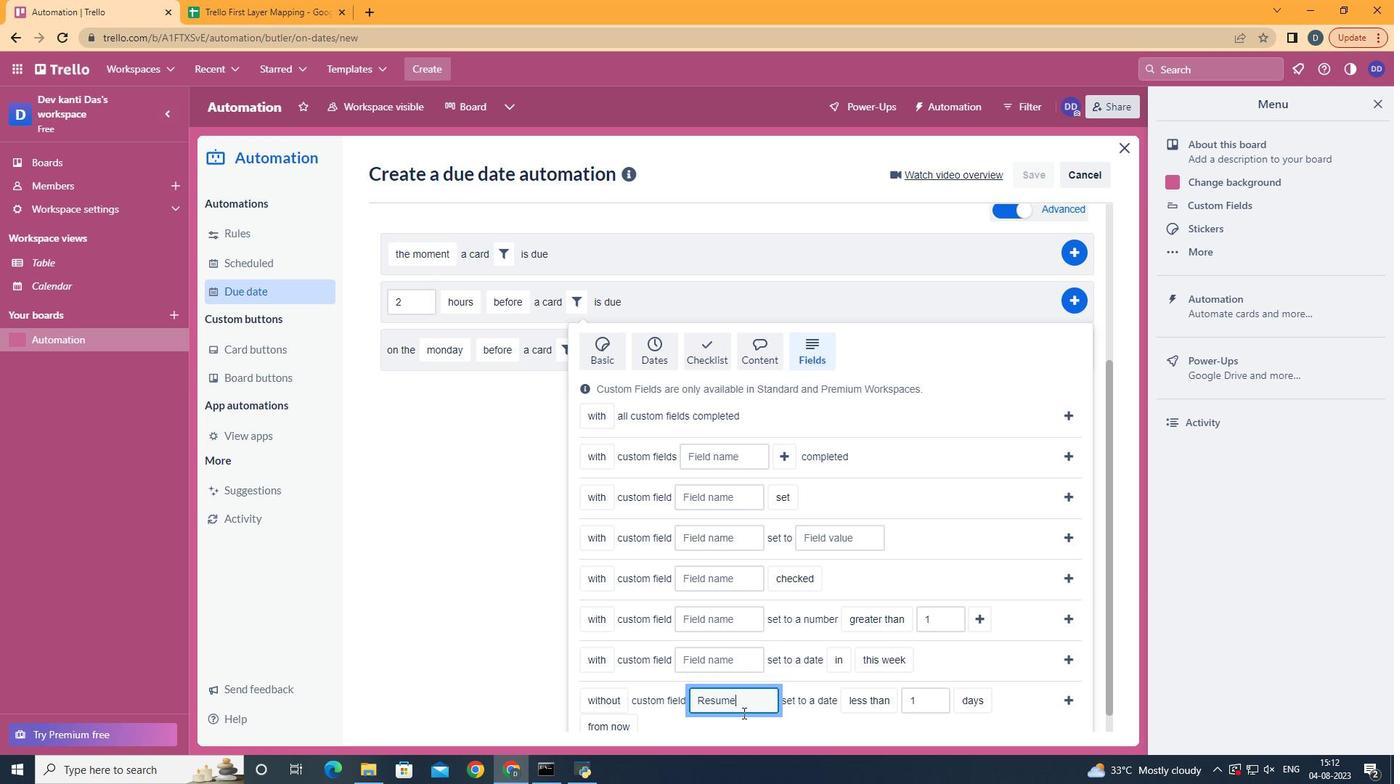 
Action: Mouse moved to (897, 665)
Screenshot: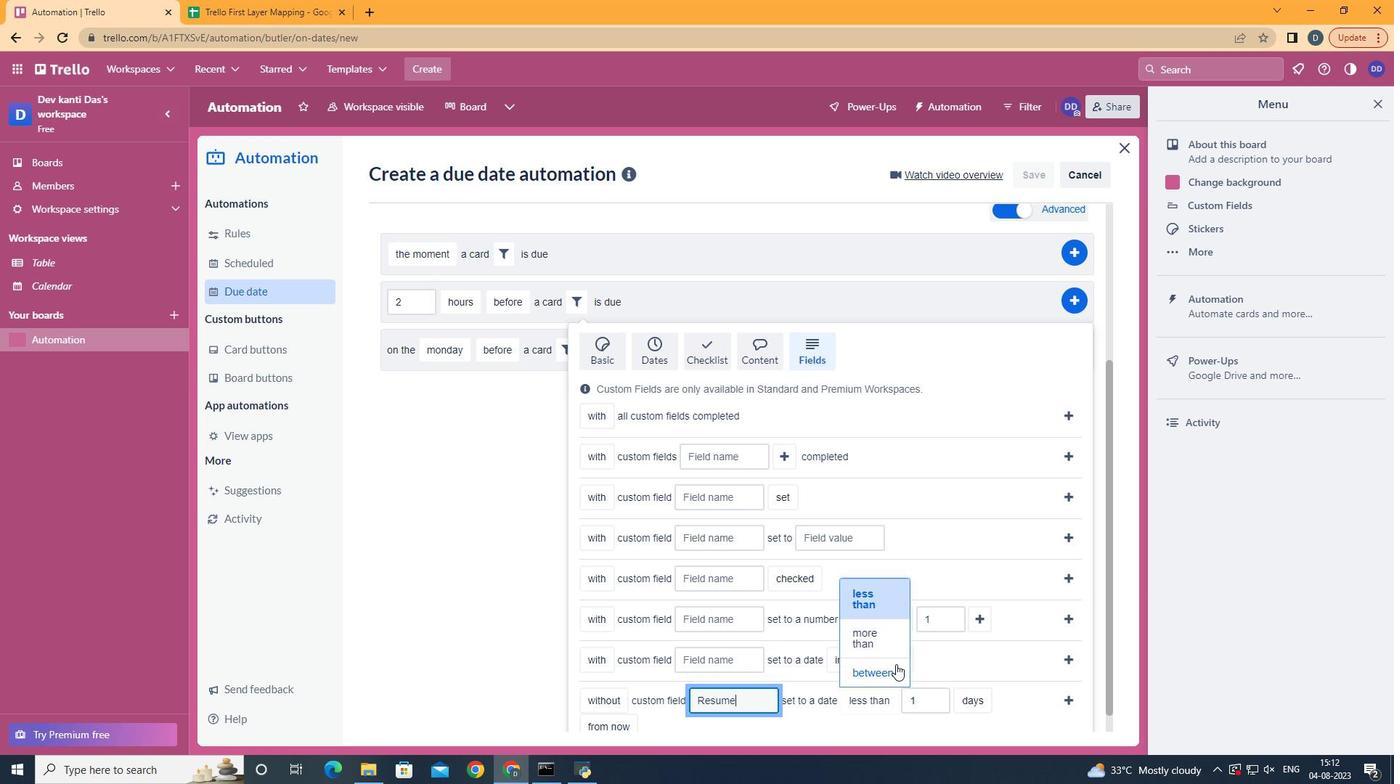 
Action: Mouse pressed left at (897, 665)
Screenshot: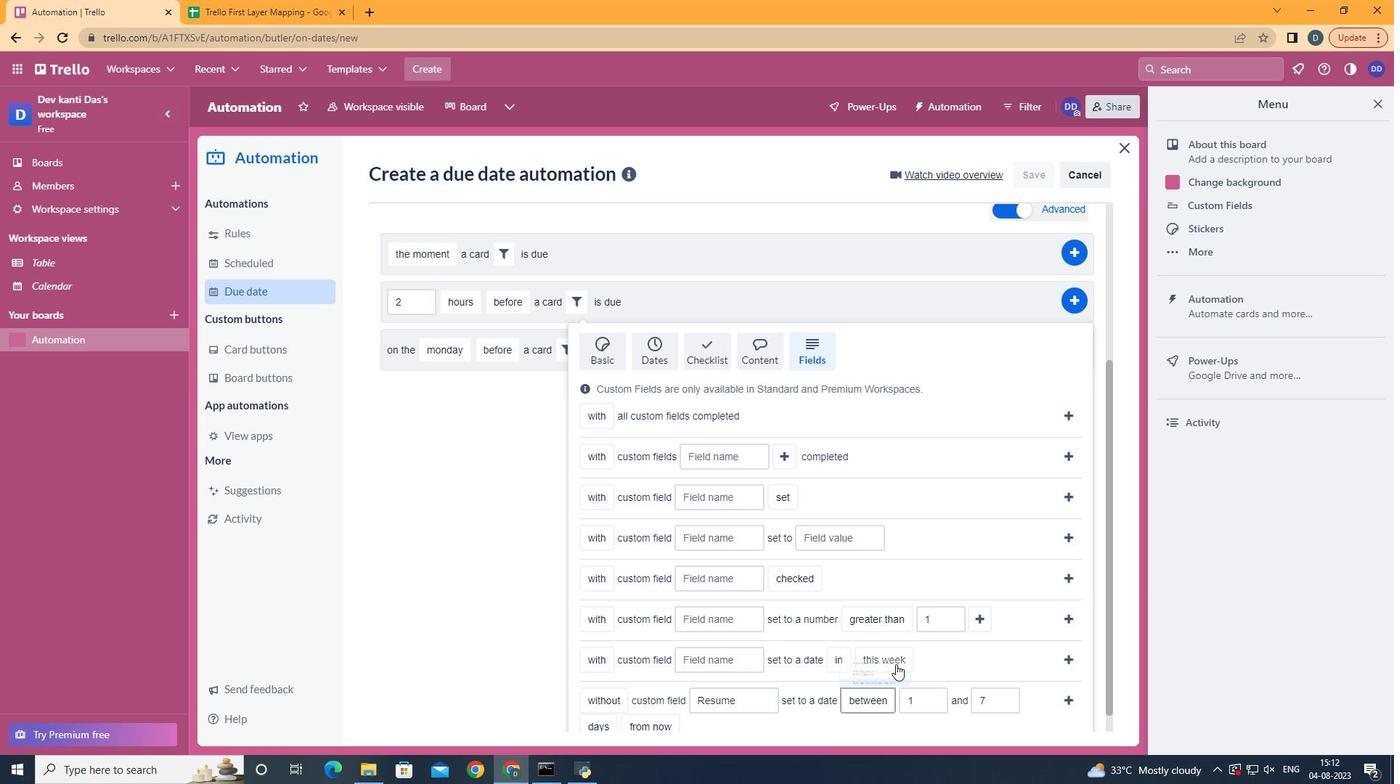 
Action: Mouse moved to (983, 654)
Screenshot: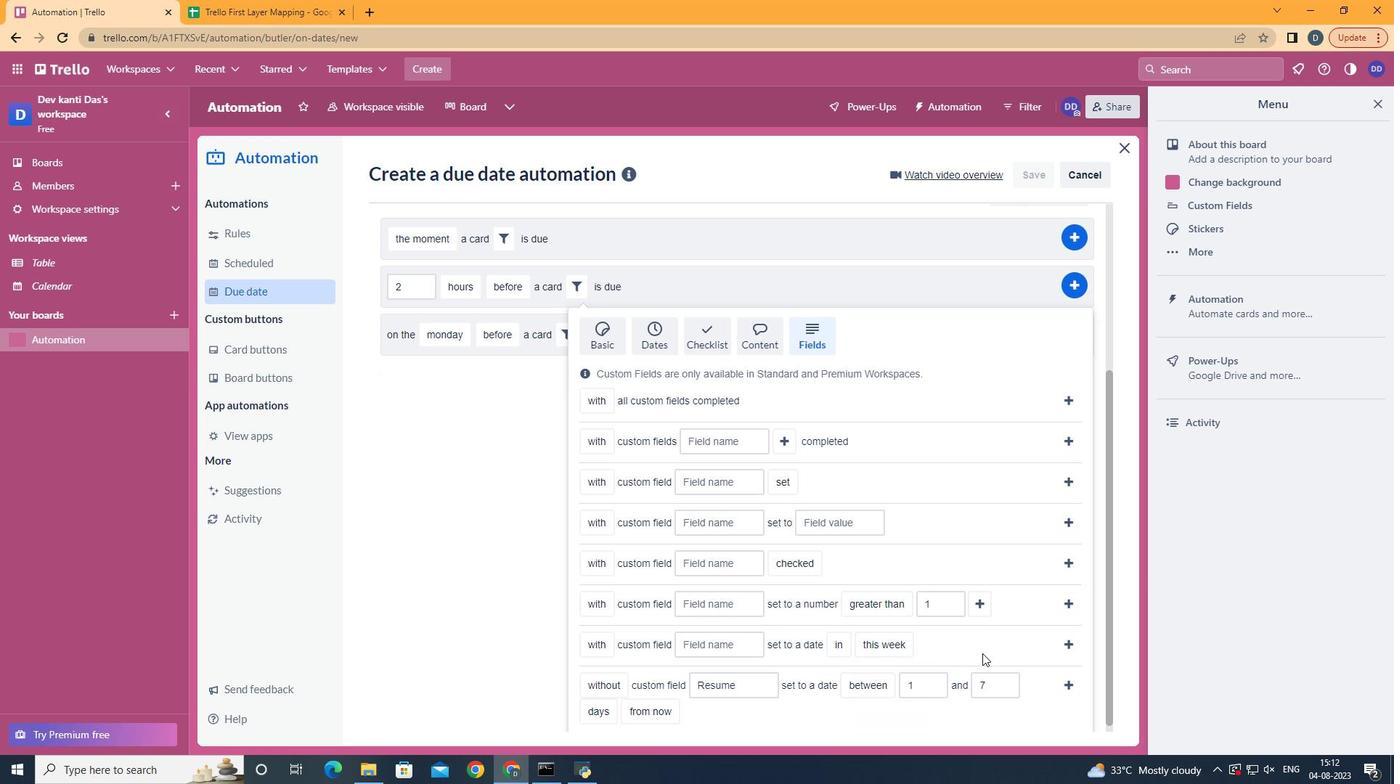 
Action: Mouse scrolled (983, 653) with delta (0, 0)
Screenshot: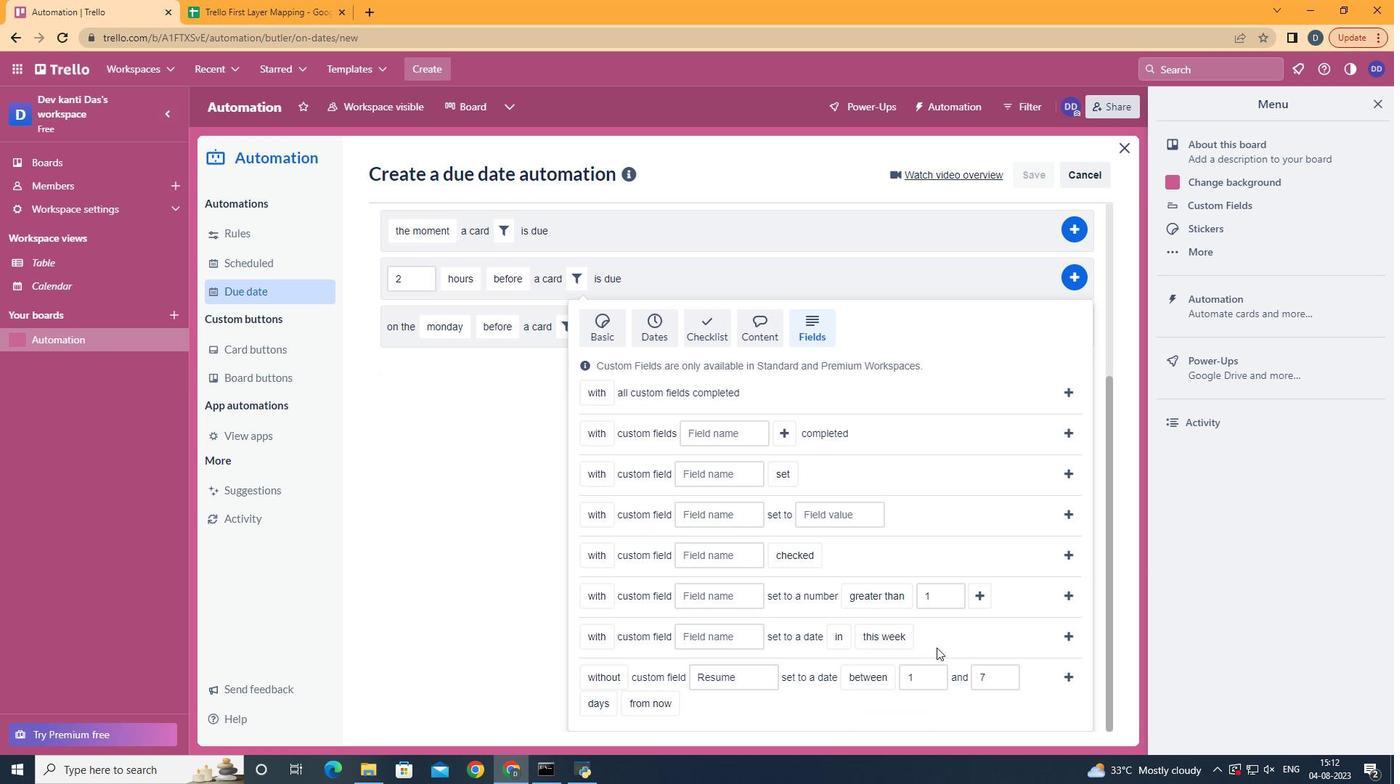 
Action: Mouse scrolled (983, 653) with delta (0, 0)
Screenshot: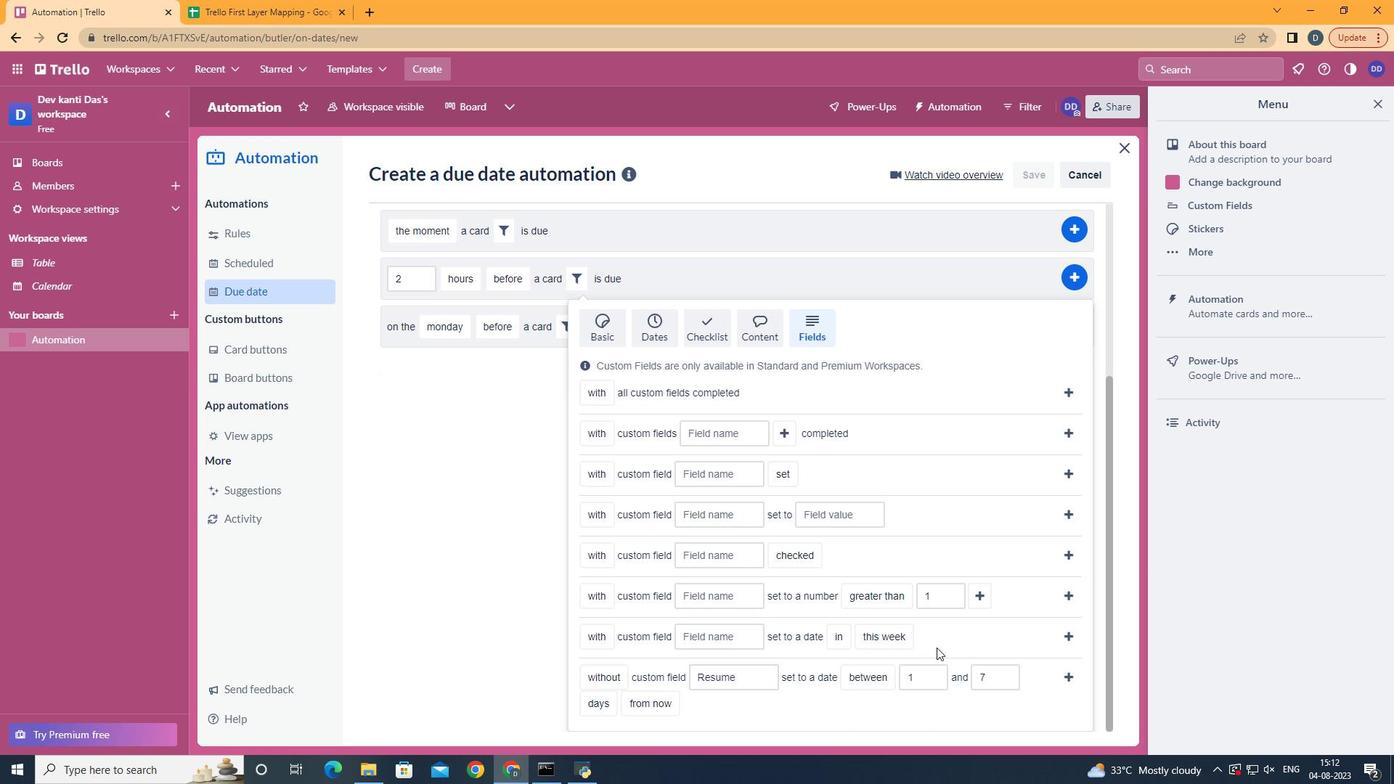 
Action: Mouse scrolled (983, 653) with delta (0, 0)
Screenshot: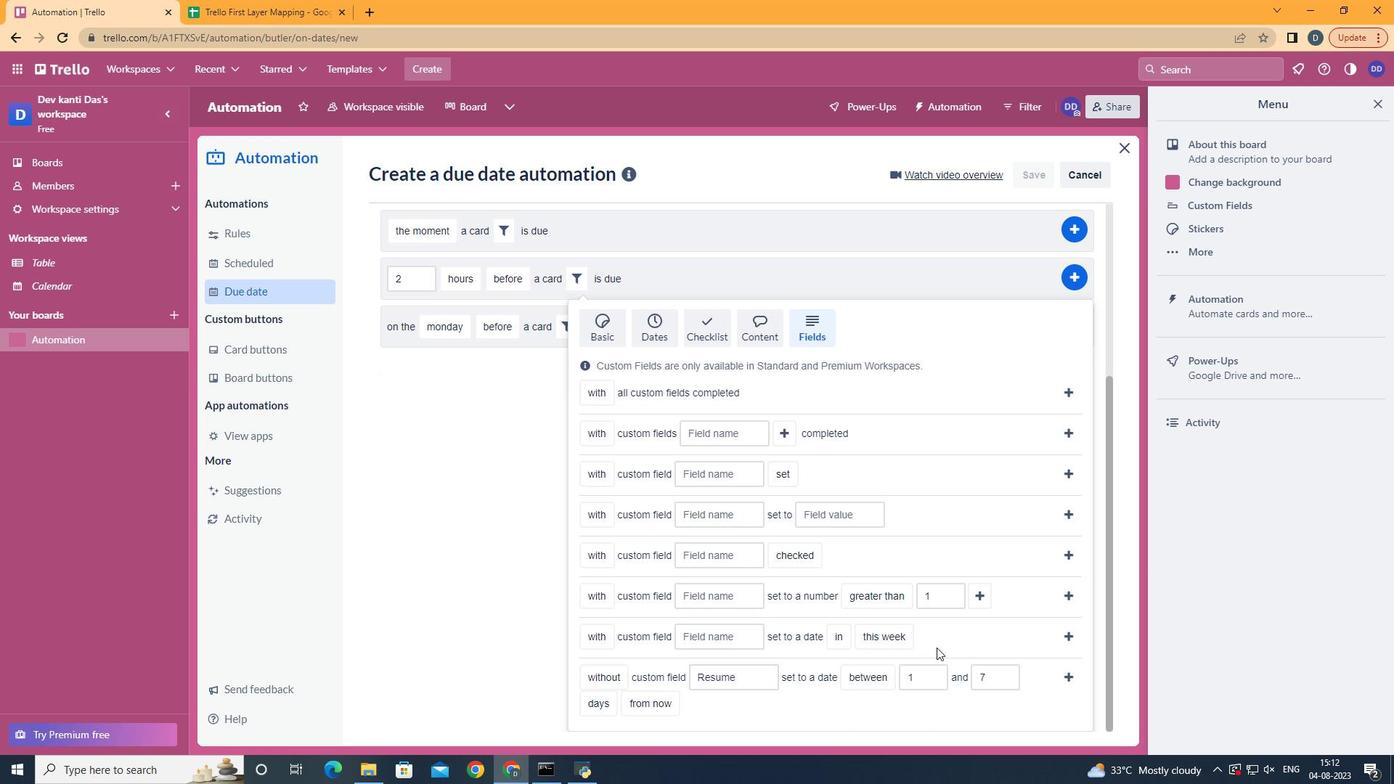 
Action: Mouse scrolled (983, 653) with delta (0, 0)
Screenshot: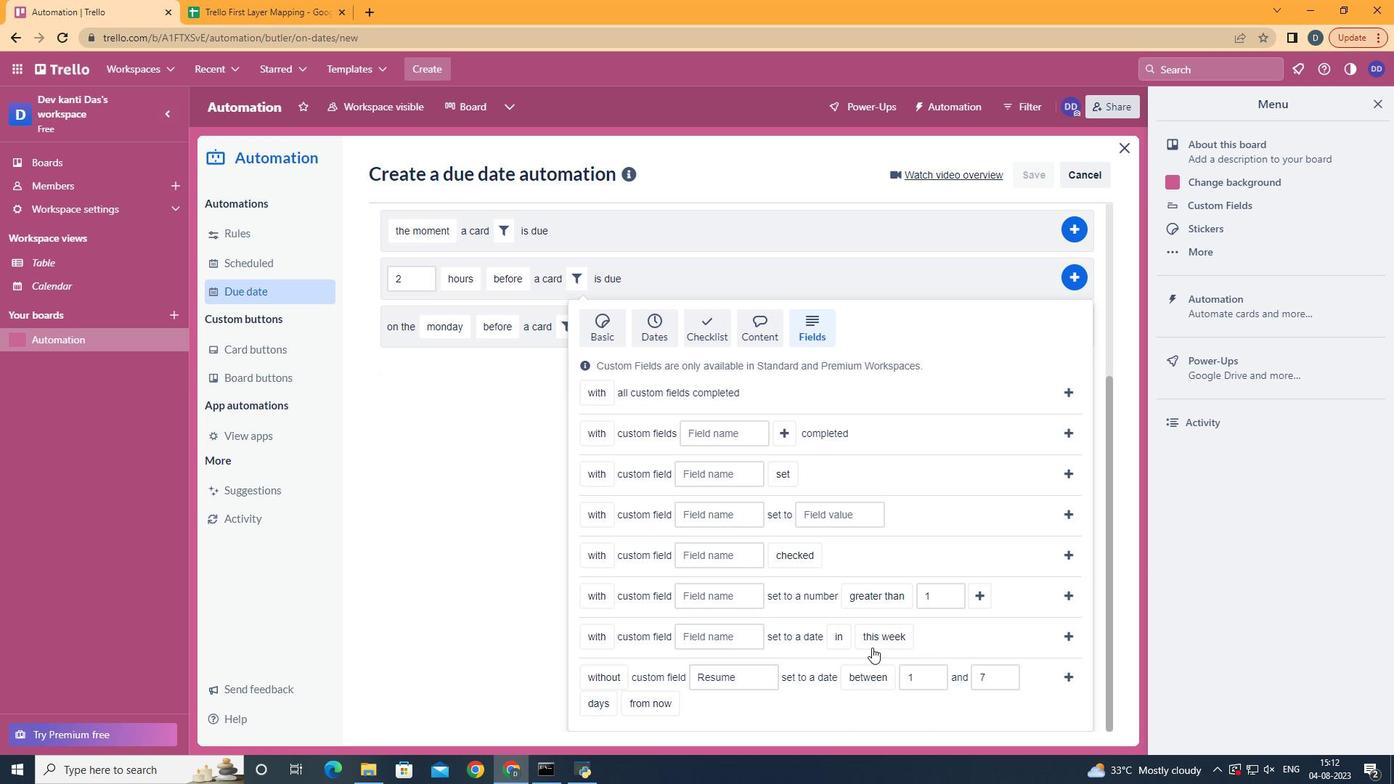 
Action: Mouse moved to (613, 644)
Screenshot: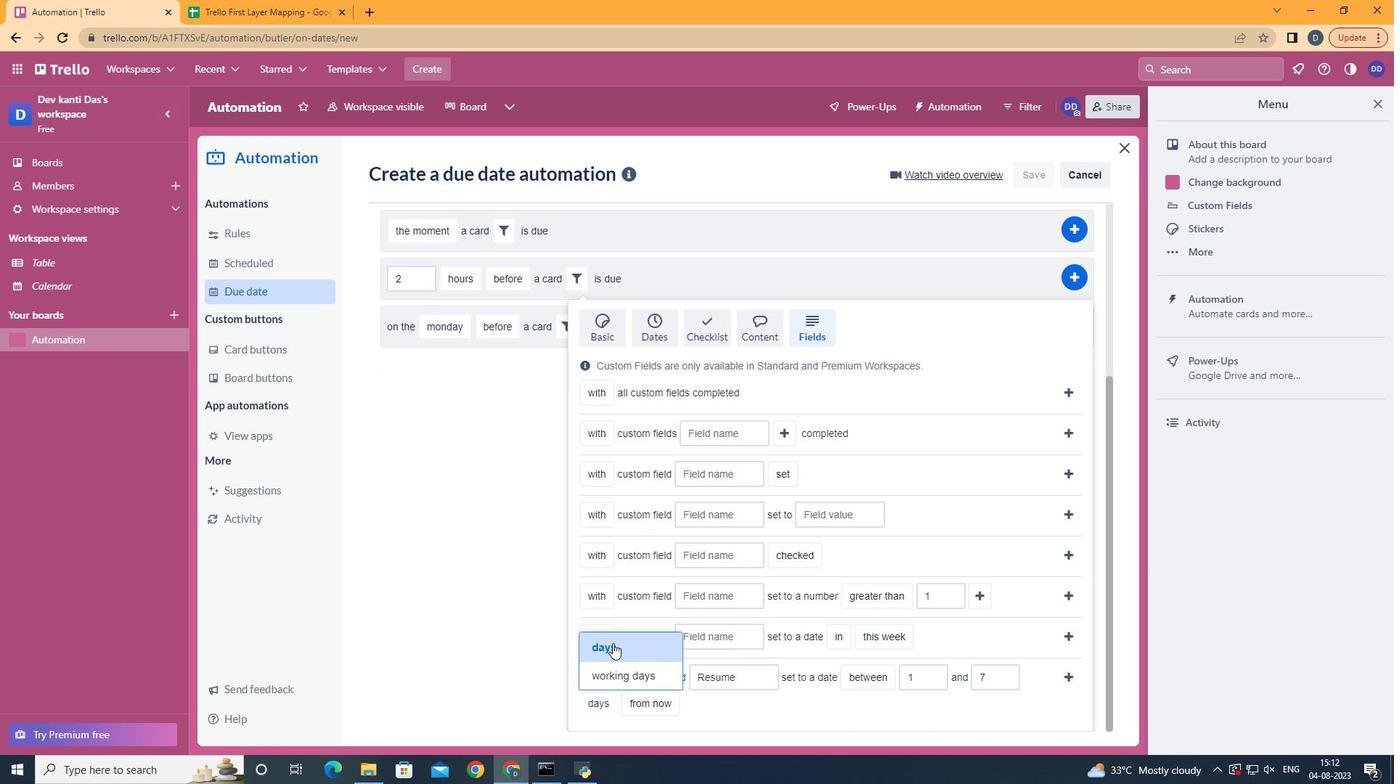 
Action: Mouse pressed left at (613, 644)
Screenshot: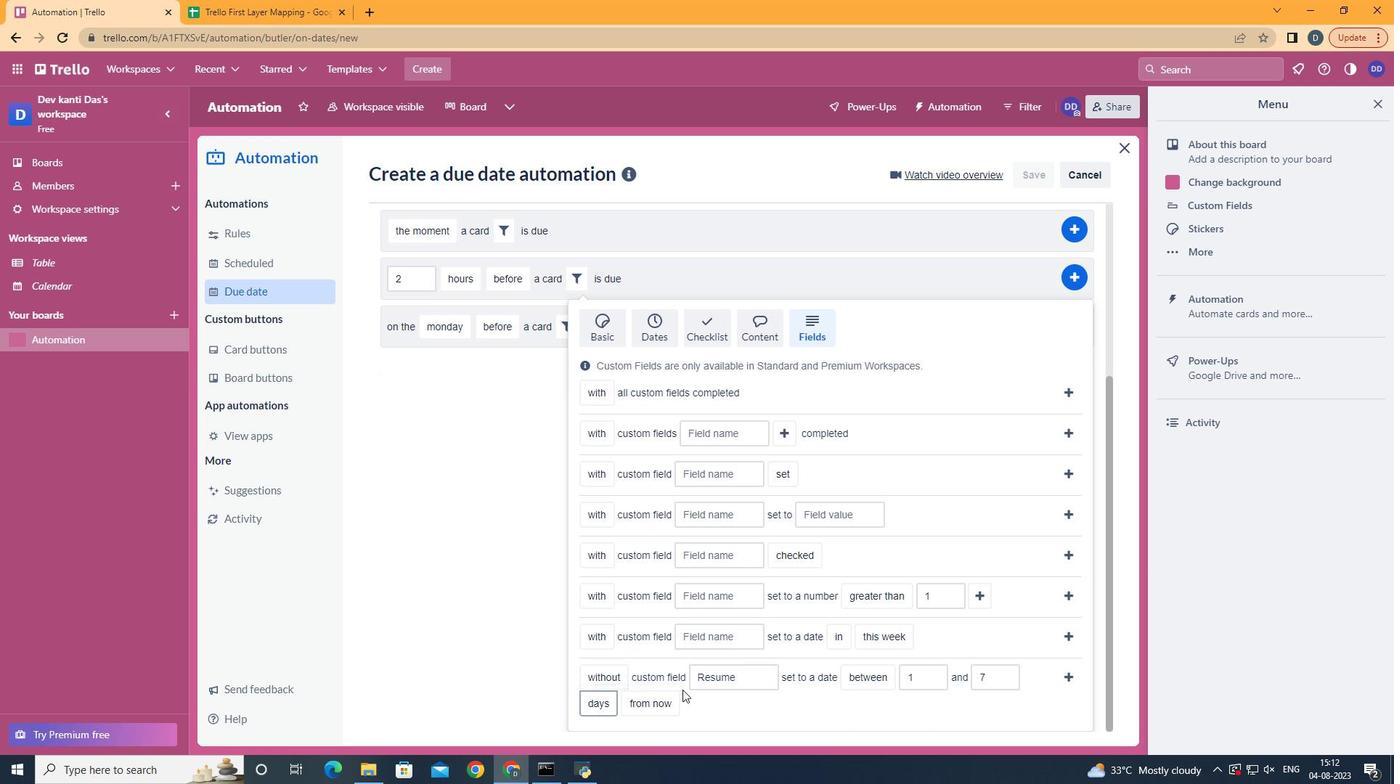 
Action: Mouse moved to (678, 637)
Screenshot: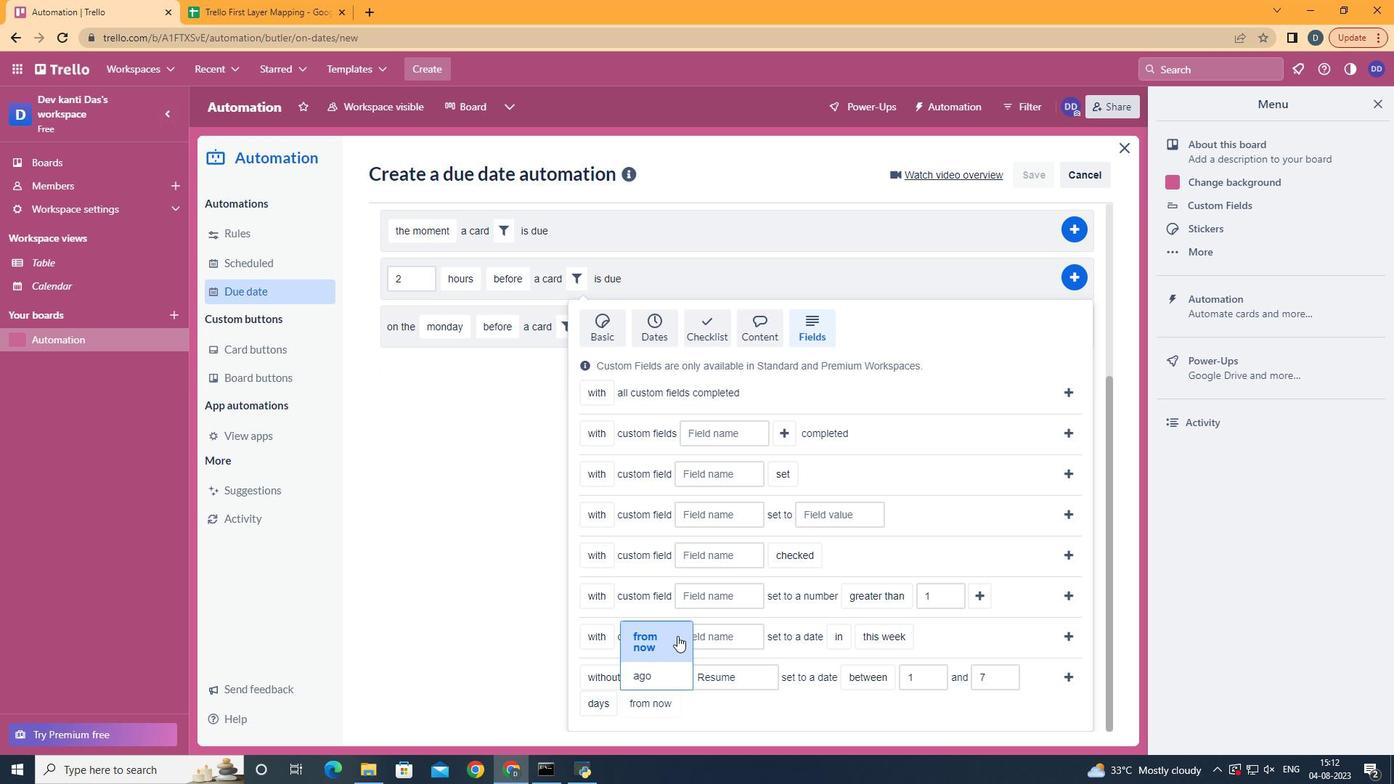 
Action: Mouse pressed left at (678, 637)
Screenshot: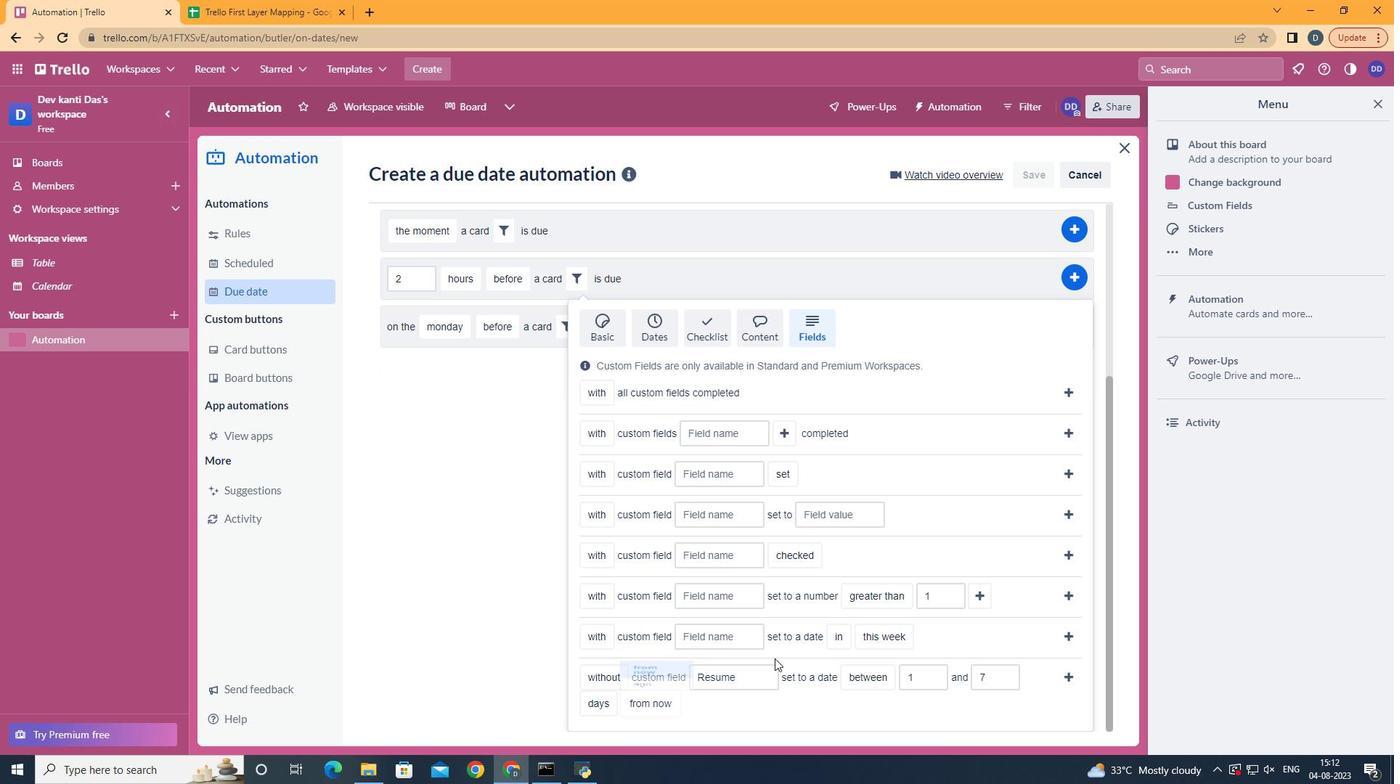 
Action: Mouse moved to (1072, 679)
Screenshot: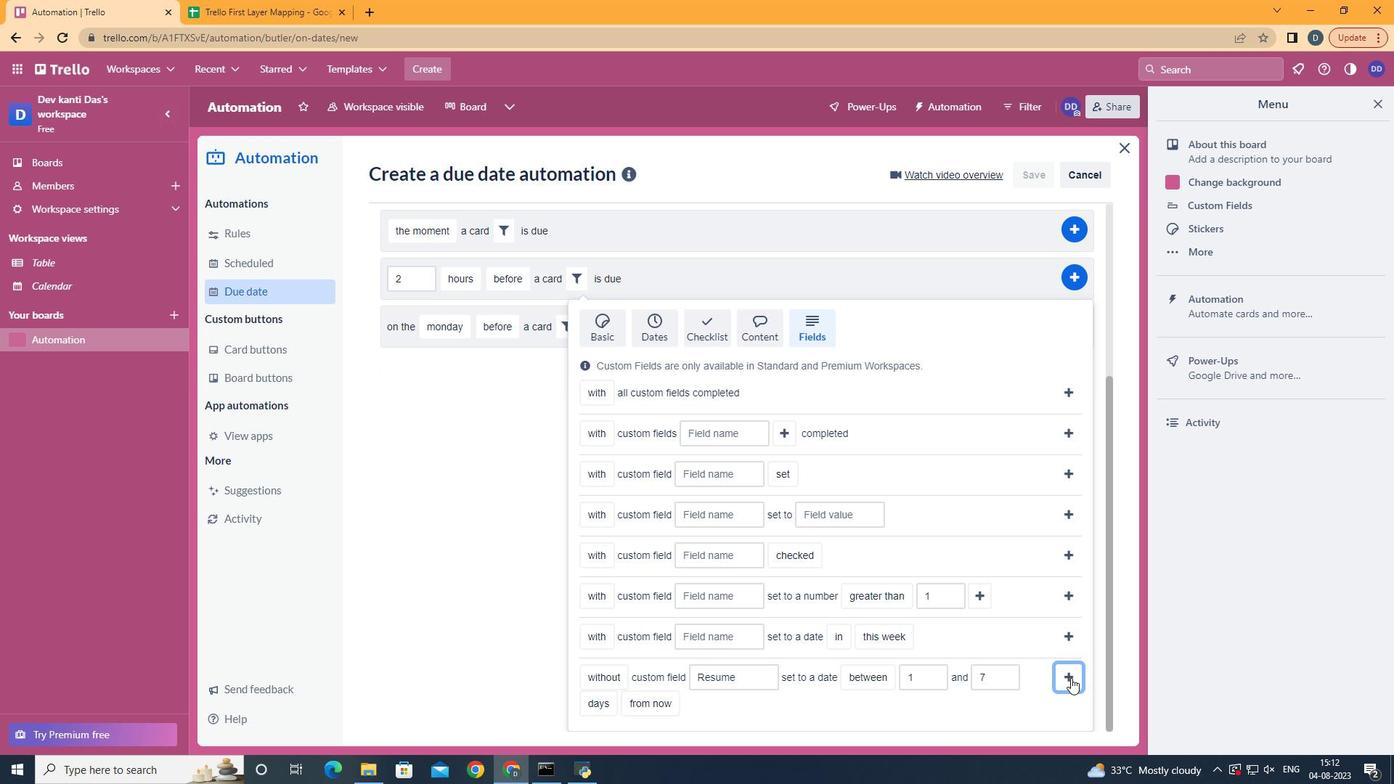 
Action: Mouse pressed left at (1072, 679)
Screenshot: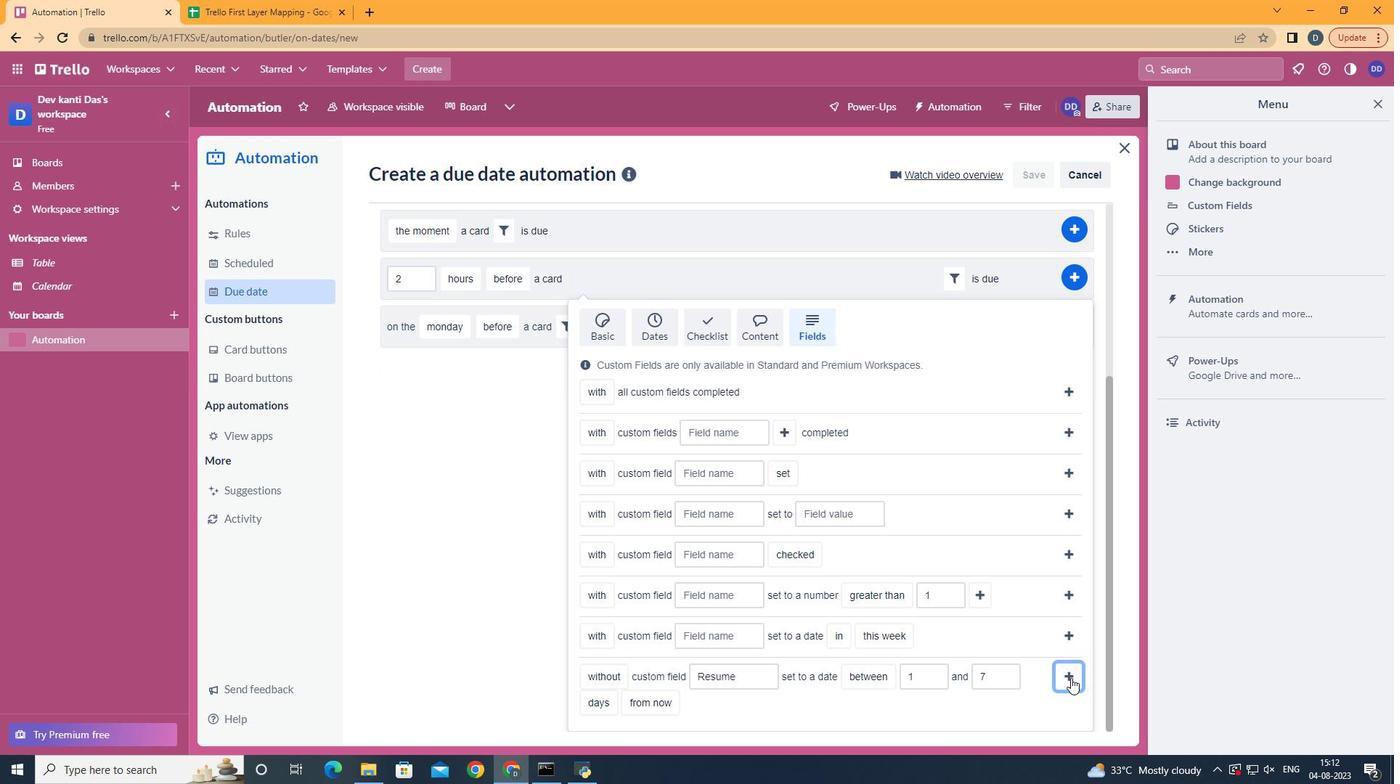 
Action: Mouse moved to (1089, 524)
Screenshot: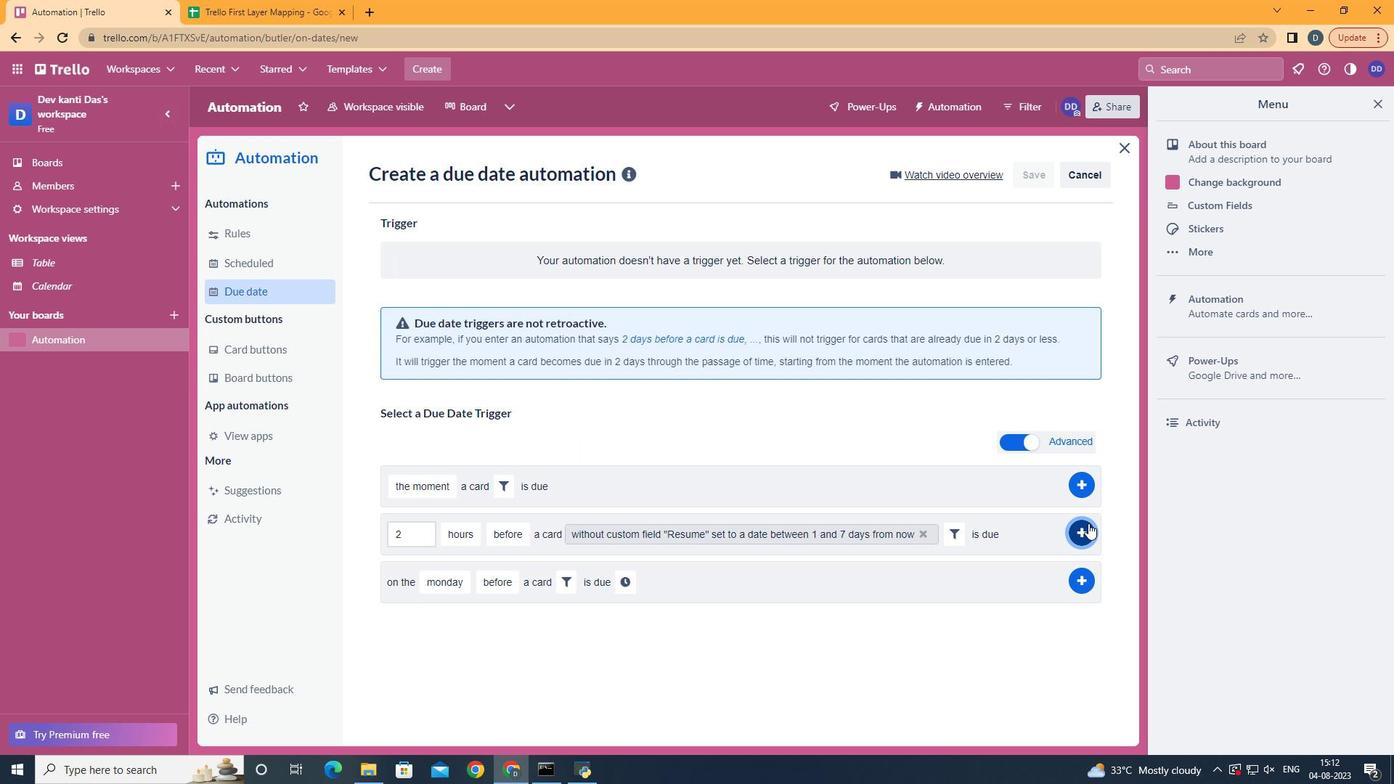
Action: Mouse pressed left at (1089, 524)
Screenshot: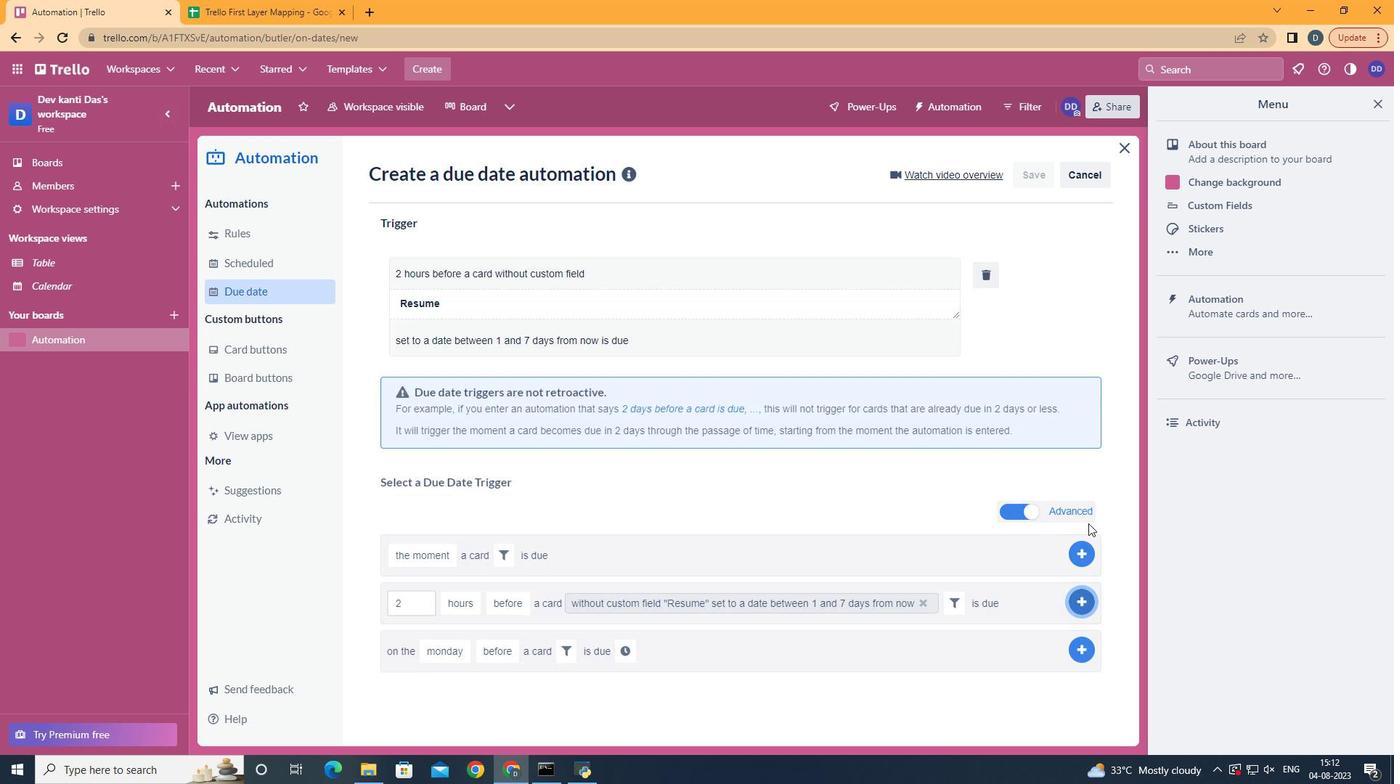 
Action: Mouse moved to (710, 312)
Screenshot: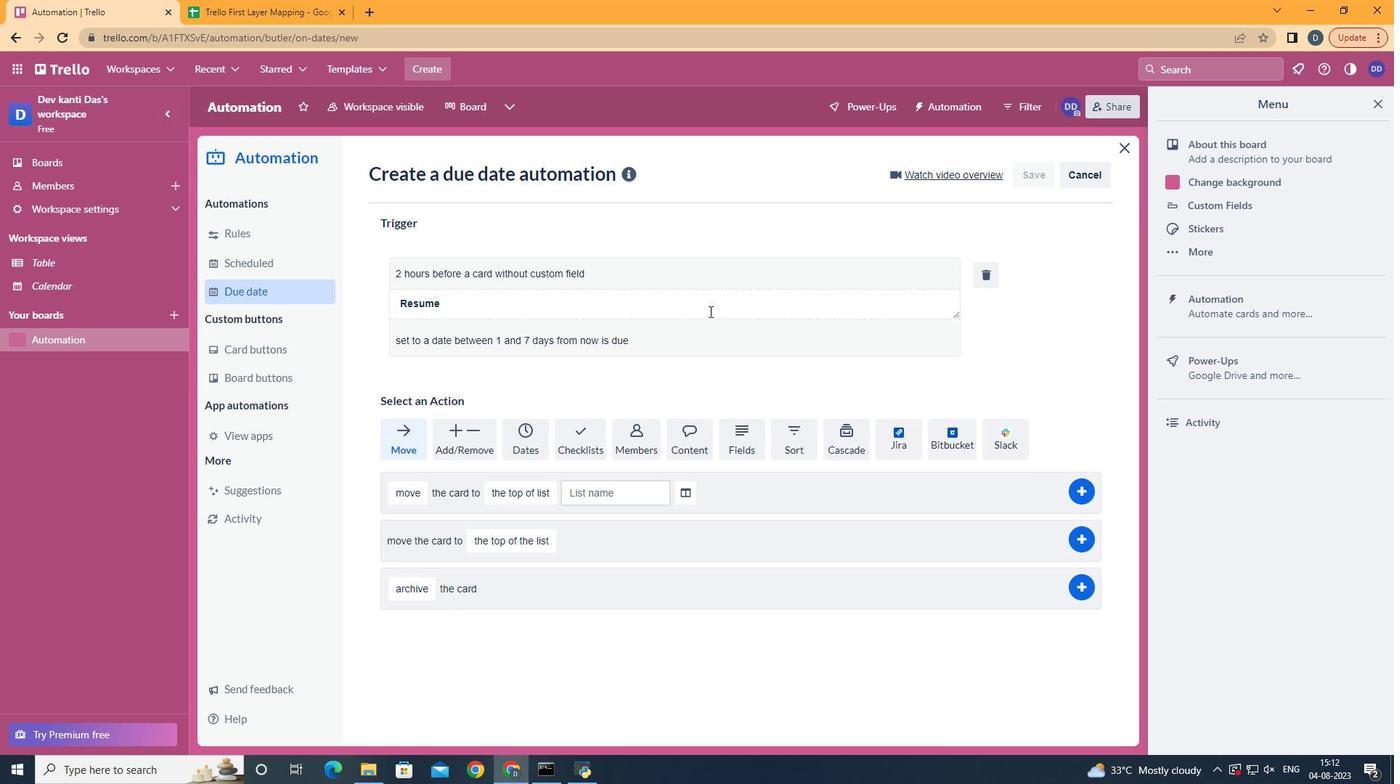 
